 Task: Search one way flight ticket for 3 adults, 3 children in premium economy from Milwaukee: Milwaukee Mitchell International Airport to Jacksonville: Albert J. Ellis Airport on 5-3-2023. Choice of flights is Royal air maroc. Number of bags: 1 carry on bag. Price is upto 74000. Outbound departure time preference is 10:15.
Action: Mouse moved to (379, 307)
Screenshot: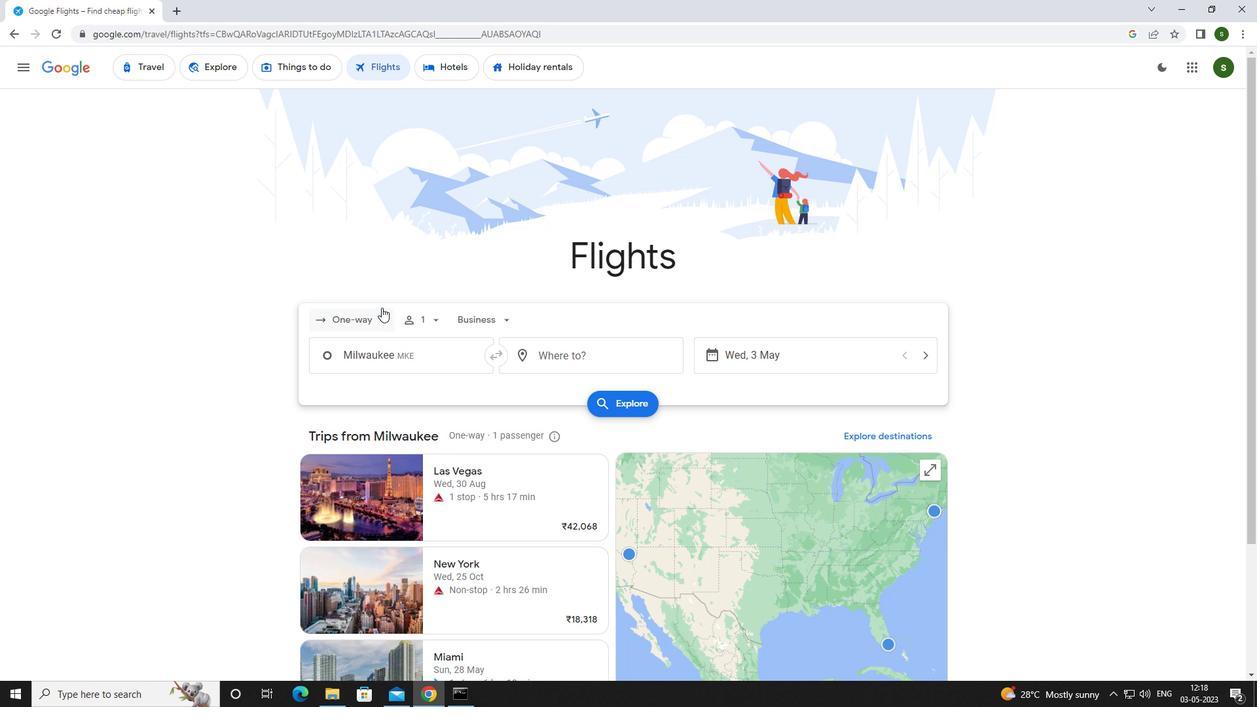 
Action: Mouse pressed left at (379, 307)
Screenshot: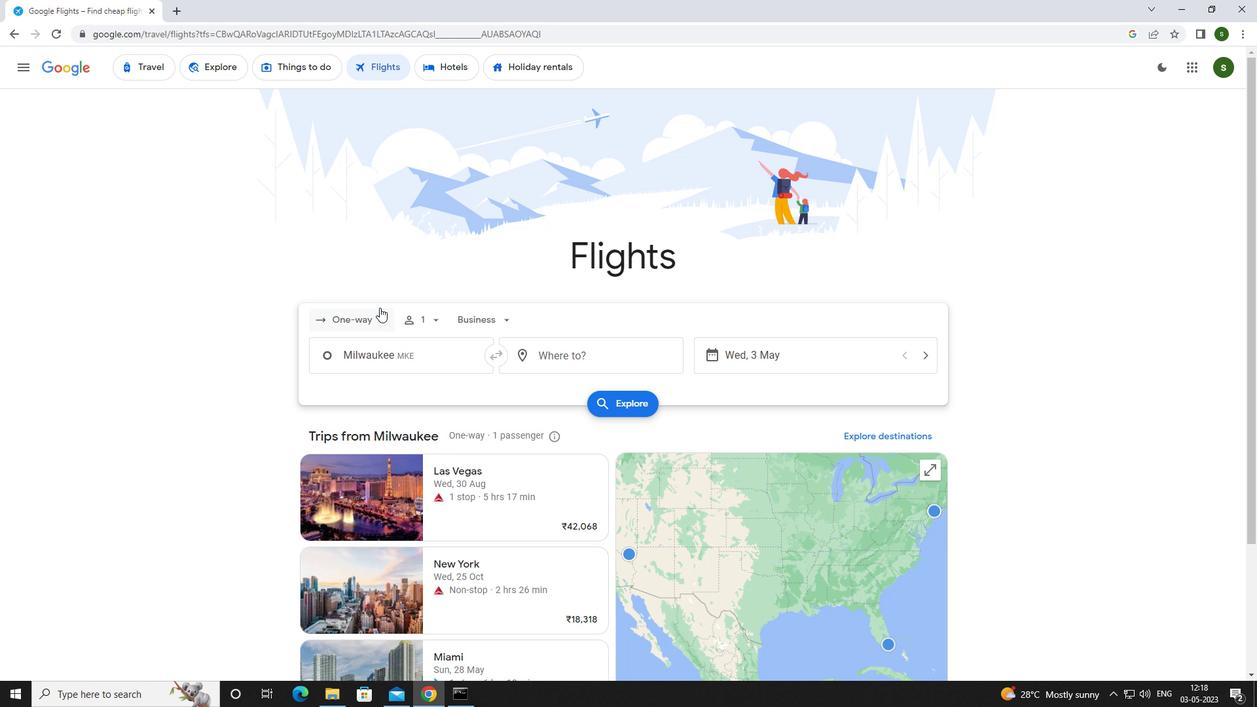 
Action: Mouse moved to (376, 379)
Screenshot: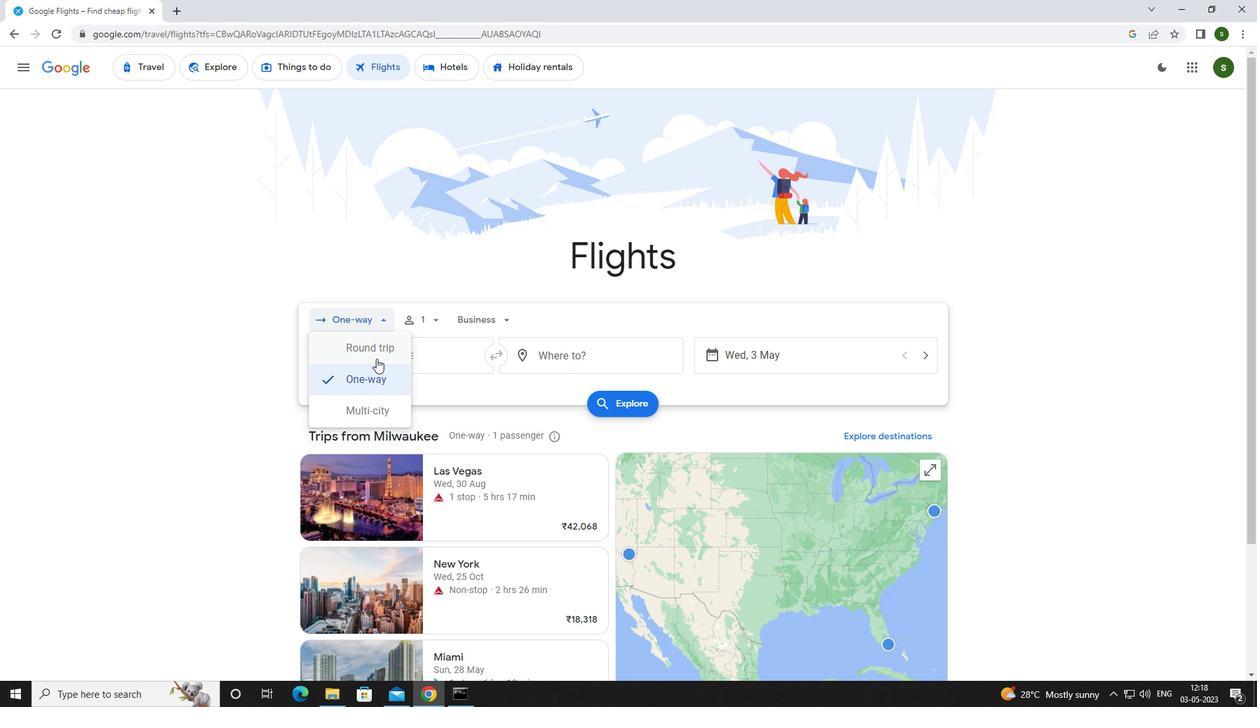 
Action: Mouse pressed left at (376, 379)
Screenshot: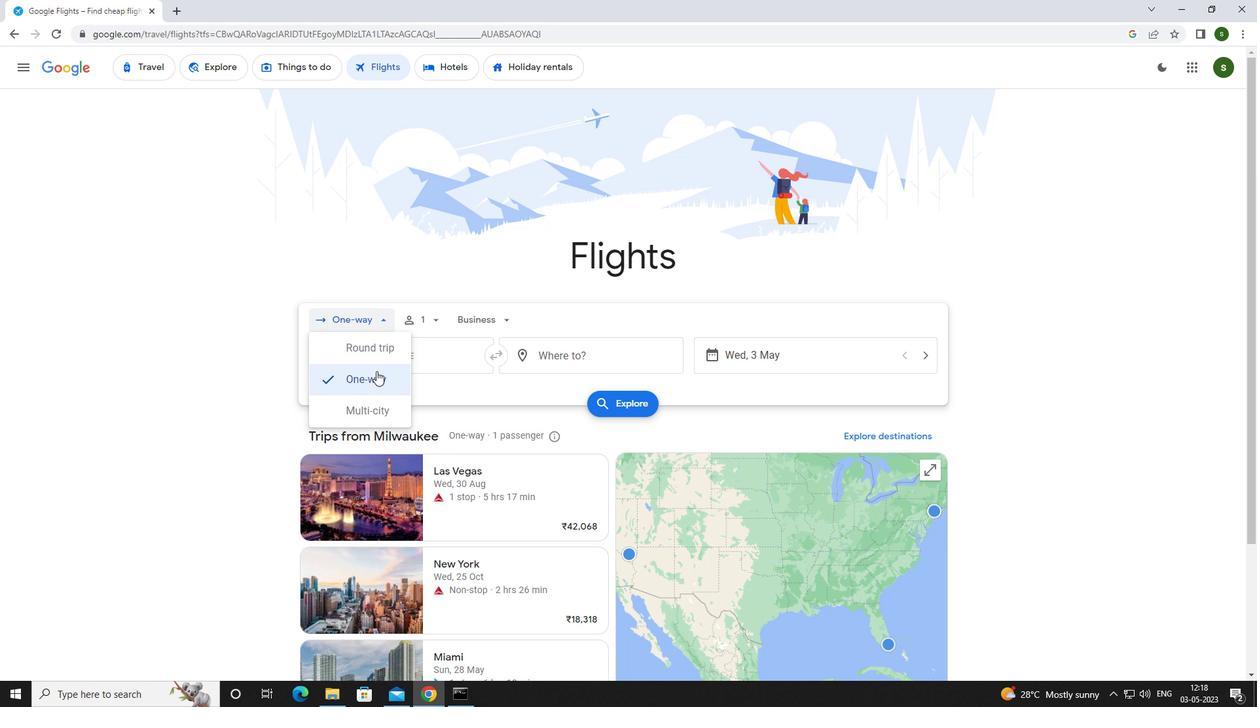 
Action: Mouse moved to (438, 320)
Screenshot: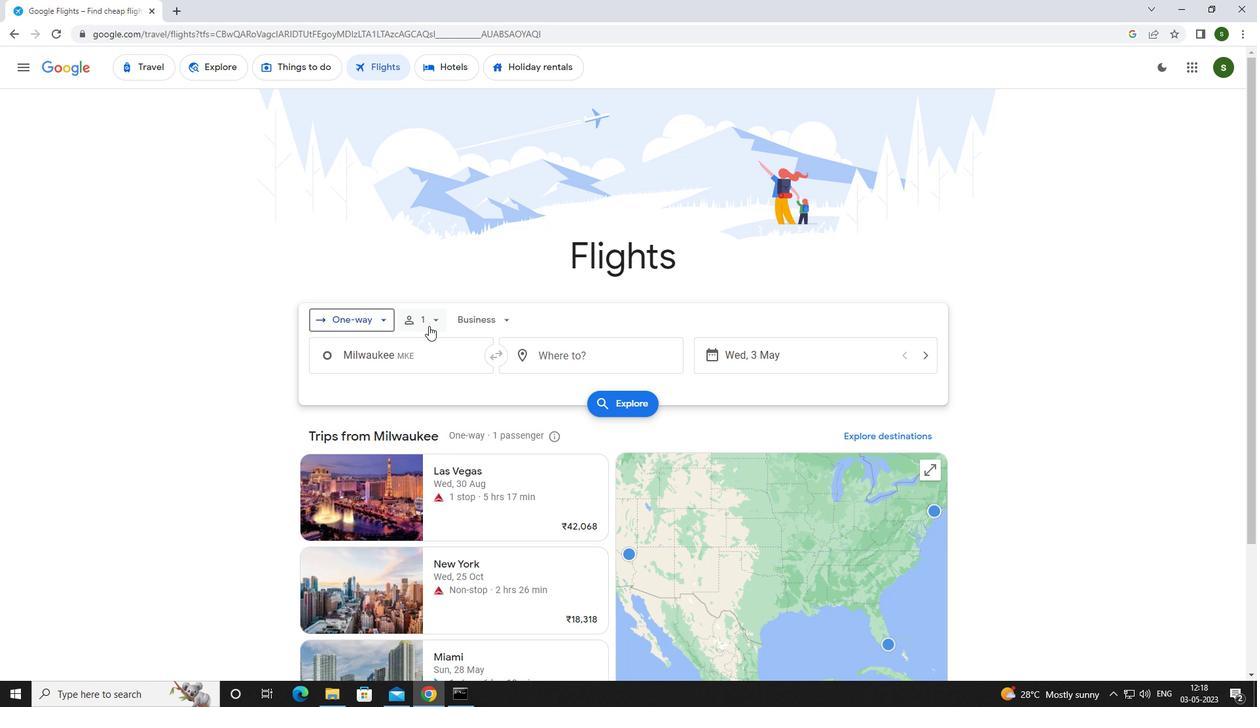 
Action: Mouse pressed left at (438, 320)
Screenshot: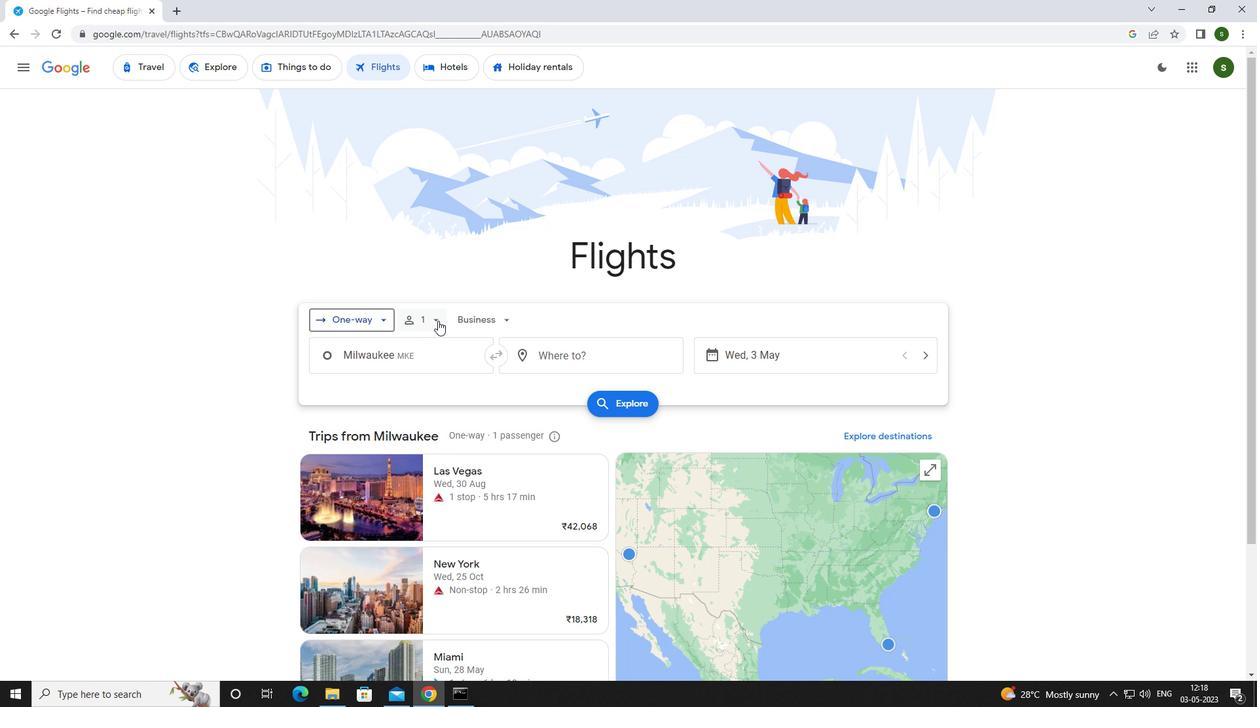 
Action: Mouse moved to (530, 350)
Screenshot: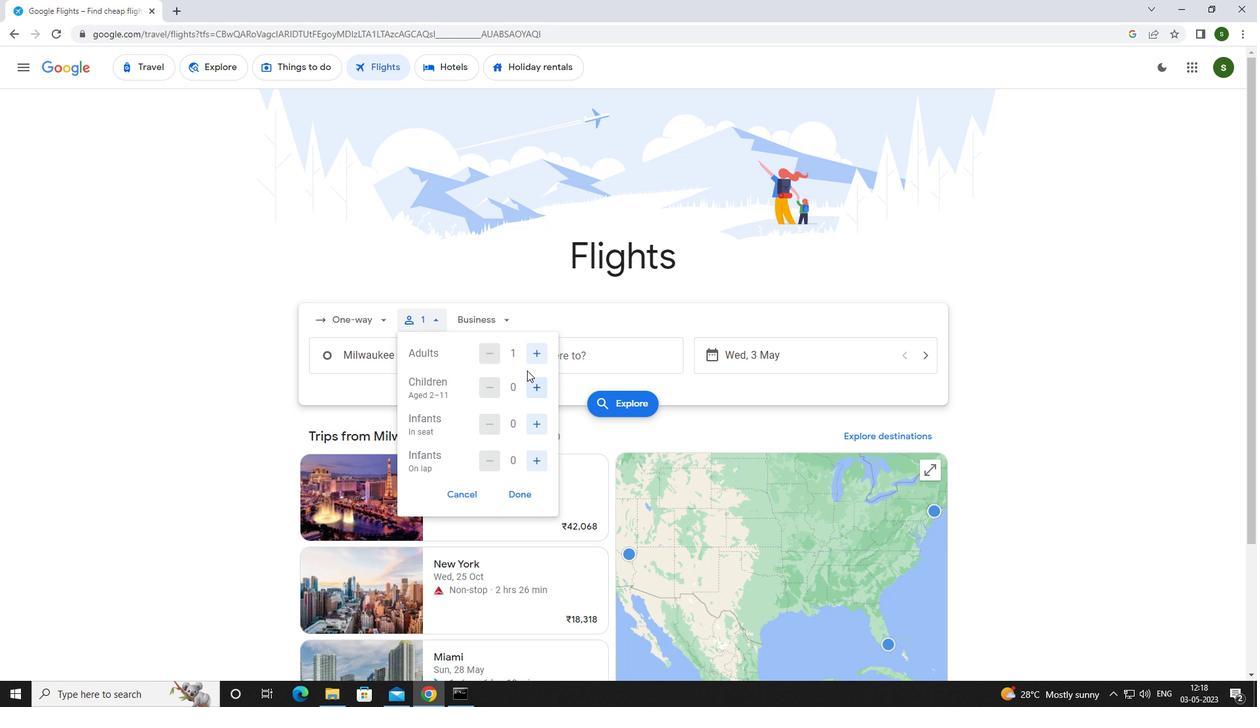 
Action: Mouse pressed left at (530, 350)
Screenshot: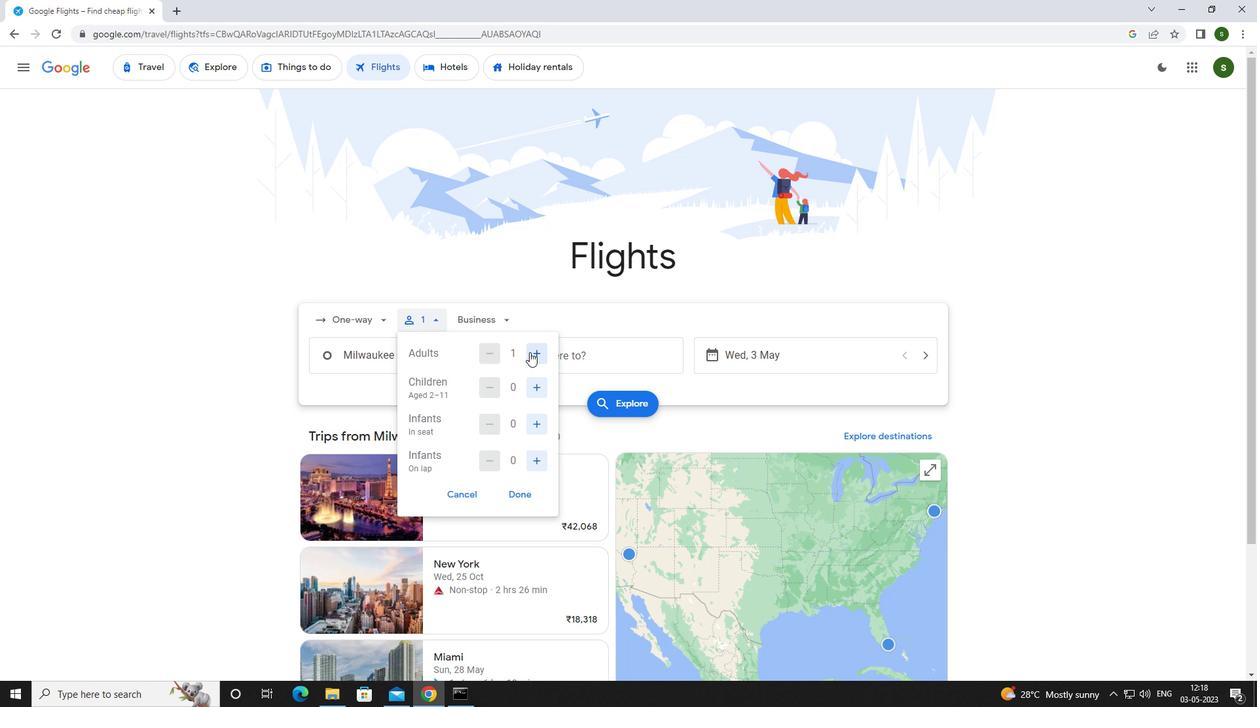 
Action: Mouse pressed left at (530, 350)
Screenshot: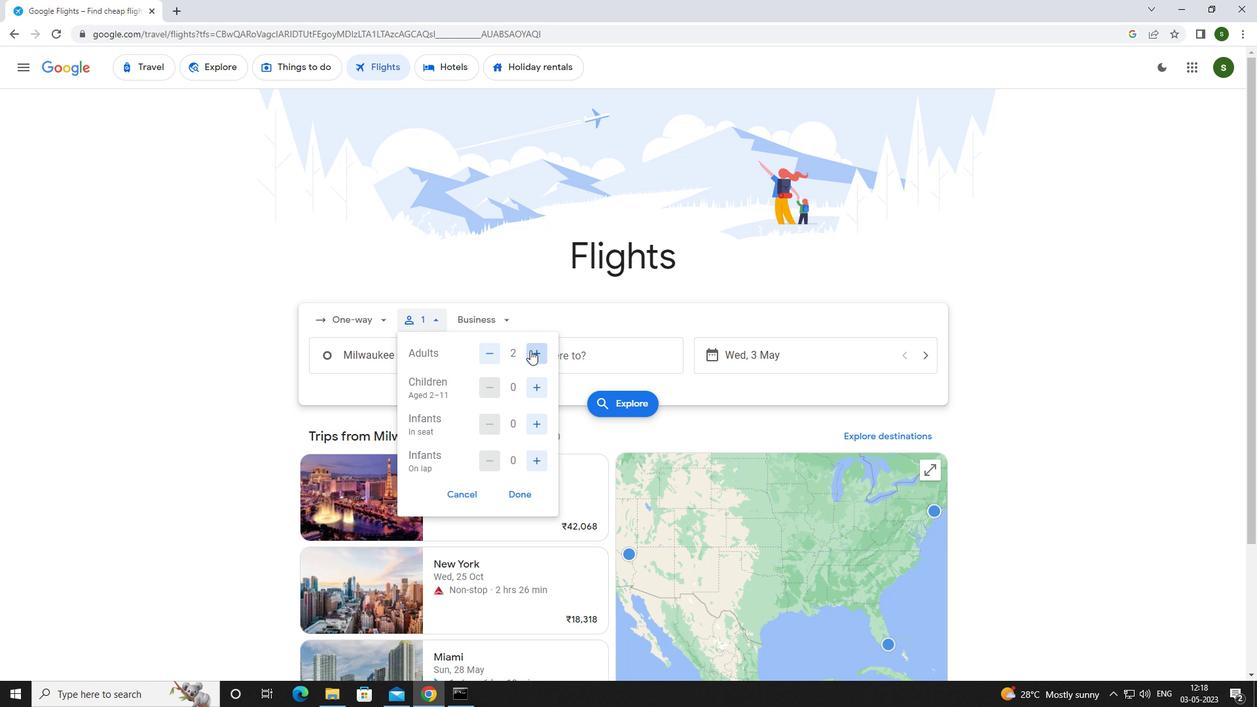 
Action: Mouse moved to (535, 388)
Screenshot: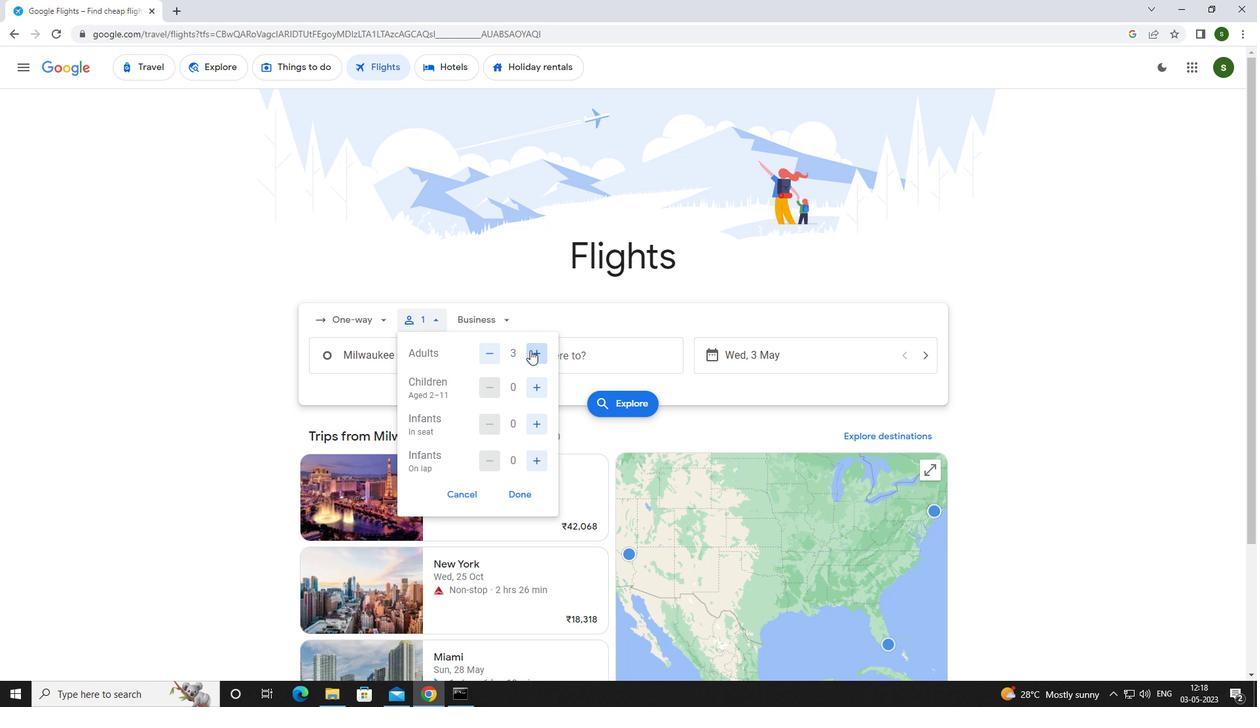 
Action: Mouse pressed left at (535, 388)
Screenshot: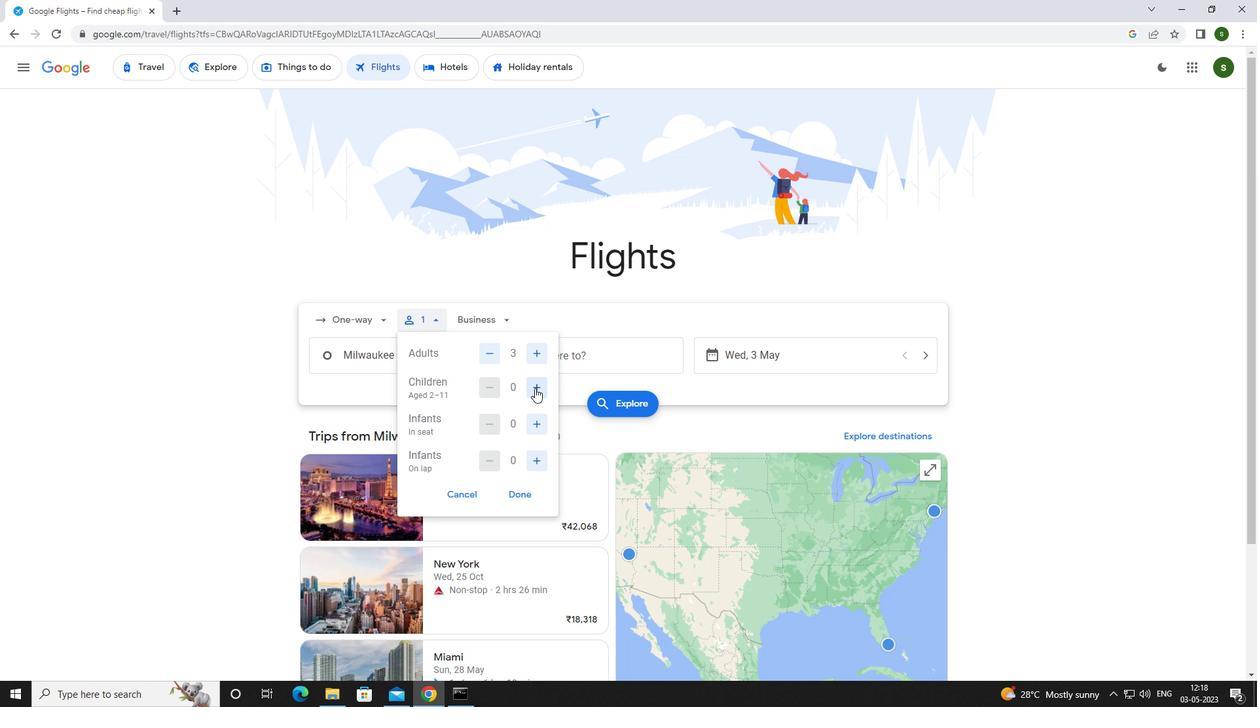 
Action: Mouse pressed left at (535, 388)
Screenshot: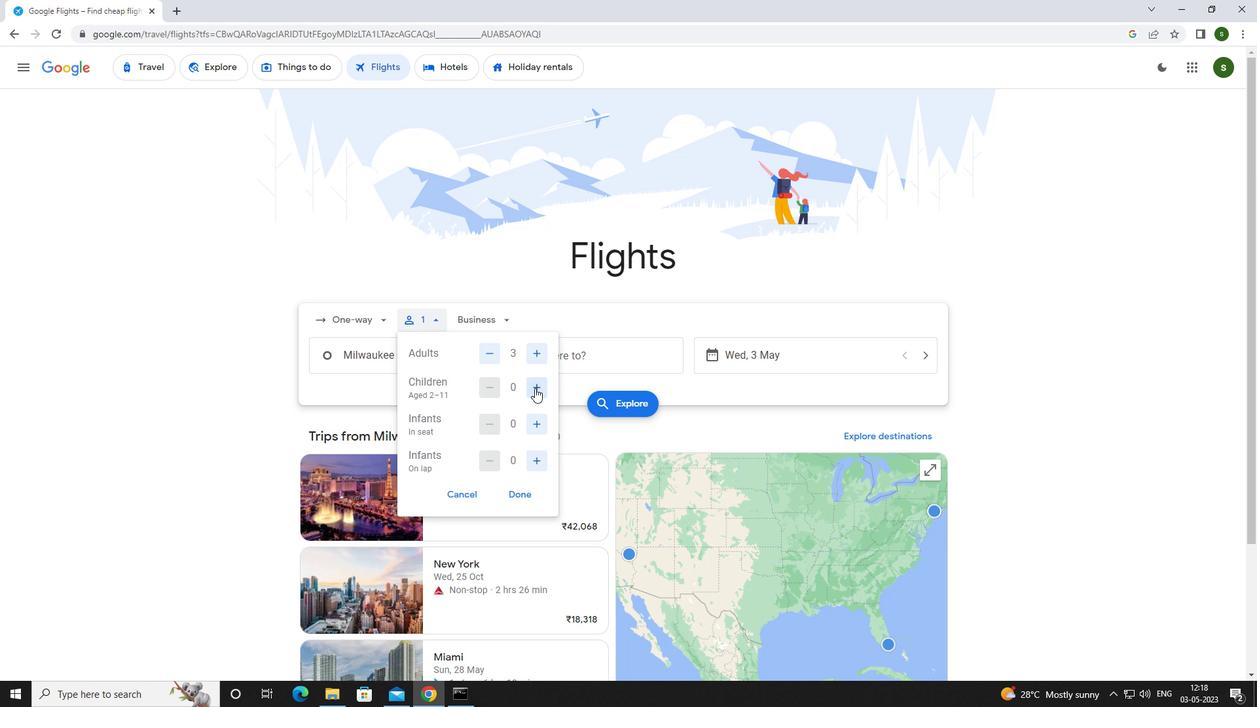 
Action: Mouse pressed left at (535, 388)
Screenshot: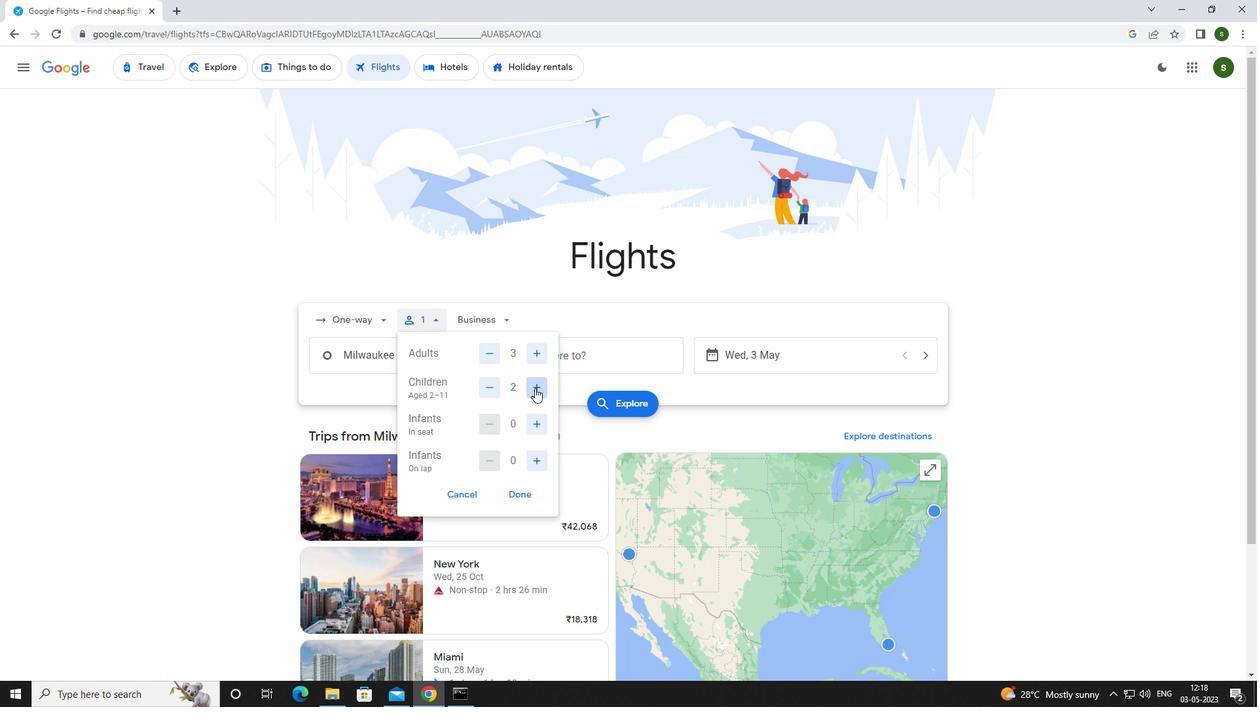 
Action: Mouse moved to (499, 323)
Screenshot: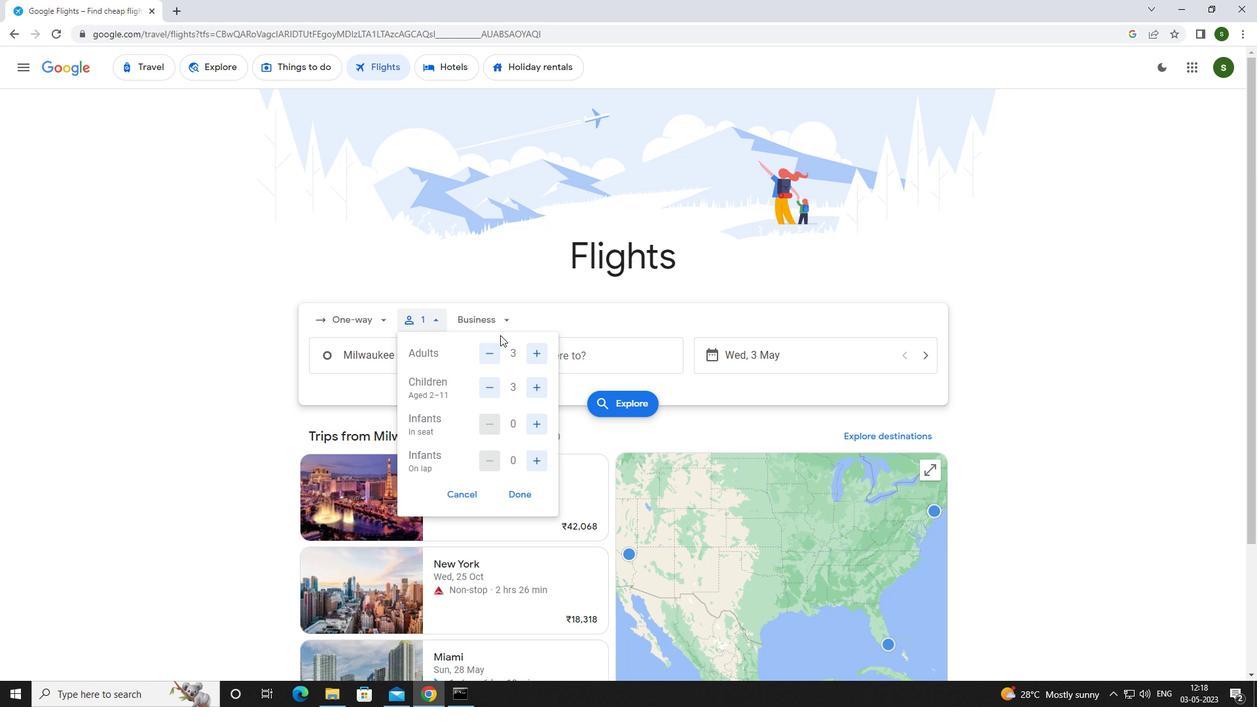
Action: Mouse pressed left at (499, 323)
Screenshot: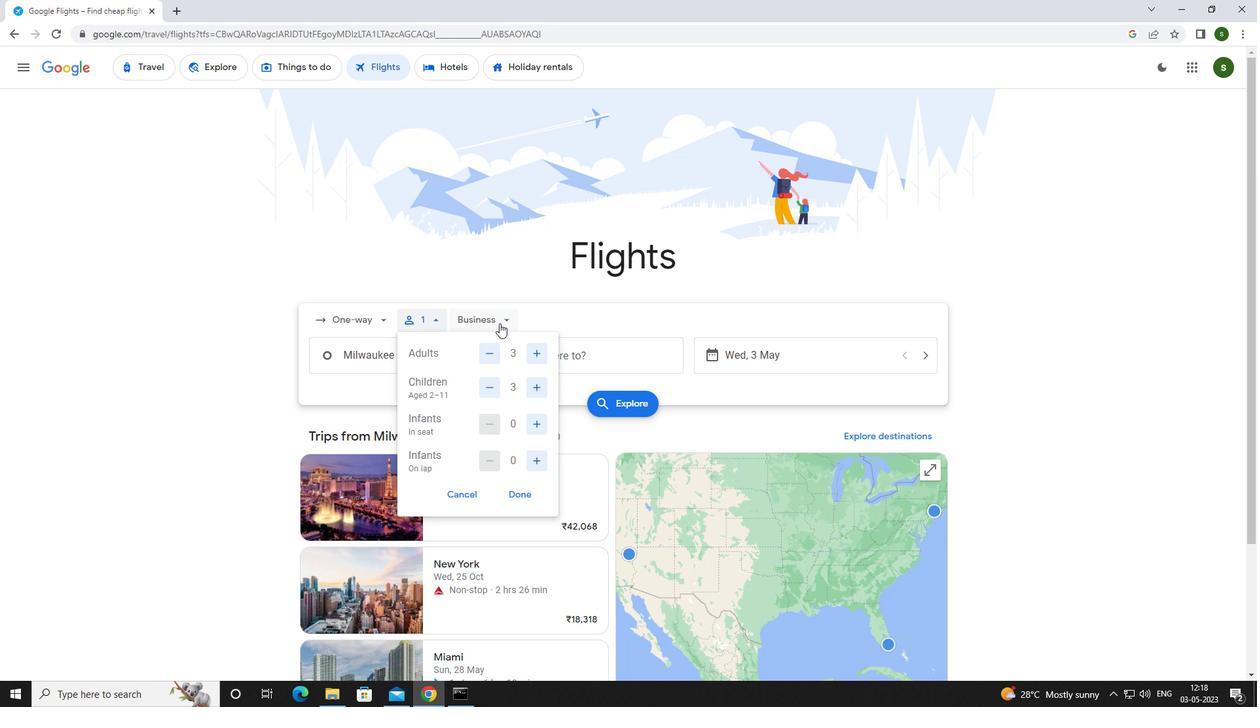 
Action: Mouse moved to (501, 374)
Screenshot: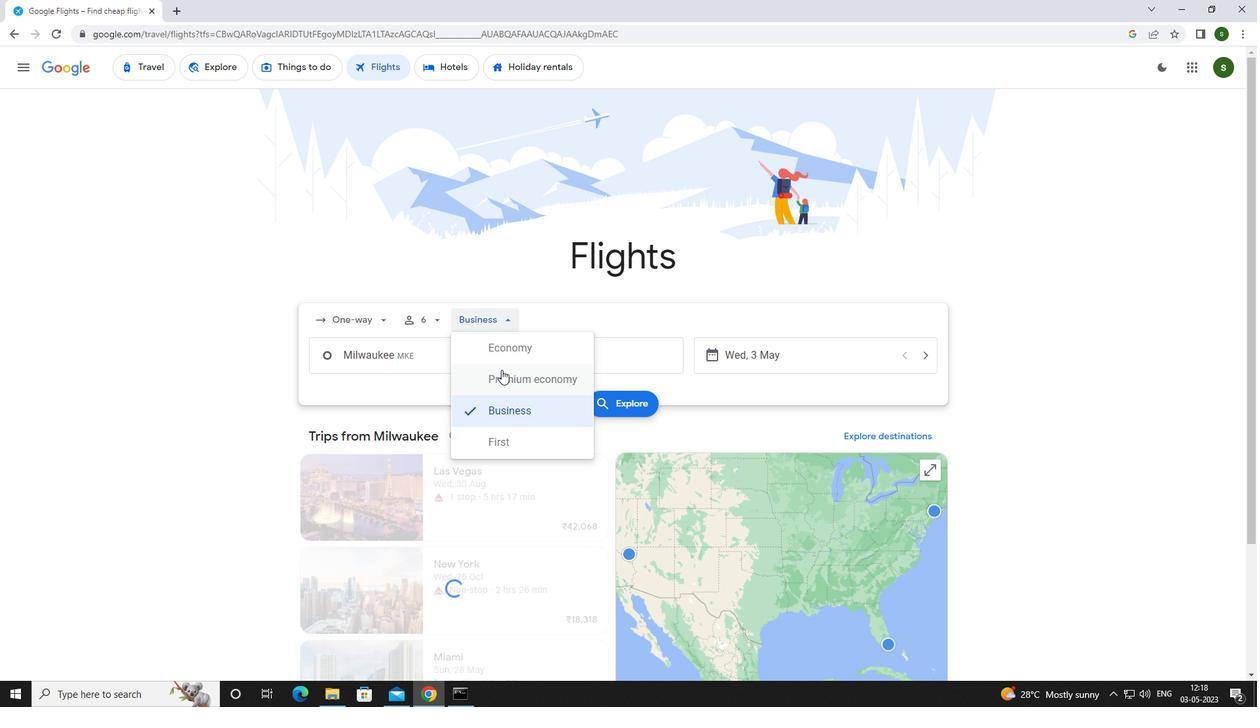 
Action: Mouse pressed left at (501, 374)
Screenshot: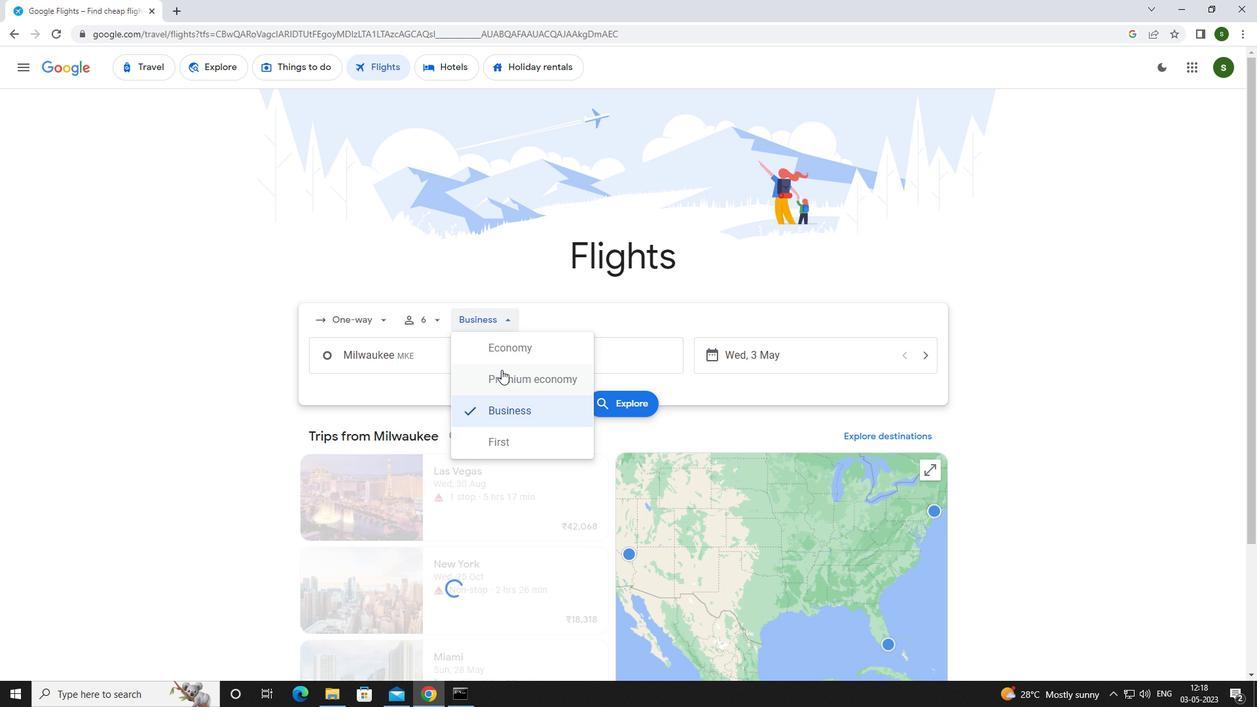
Action: Mouse moved to (442, 354)
Screenshot: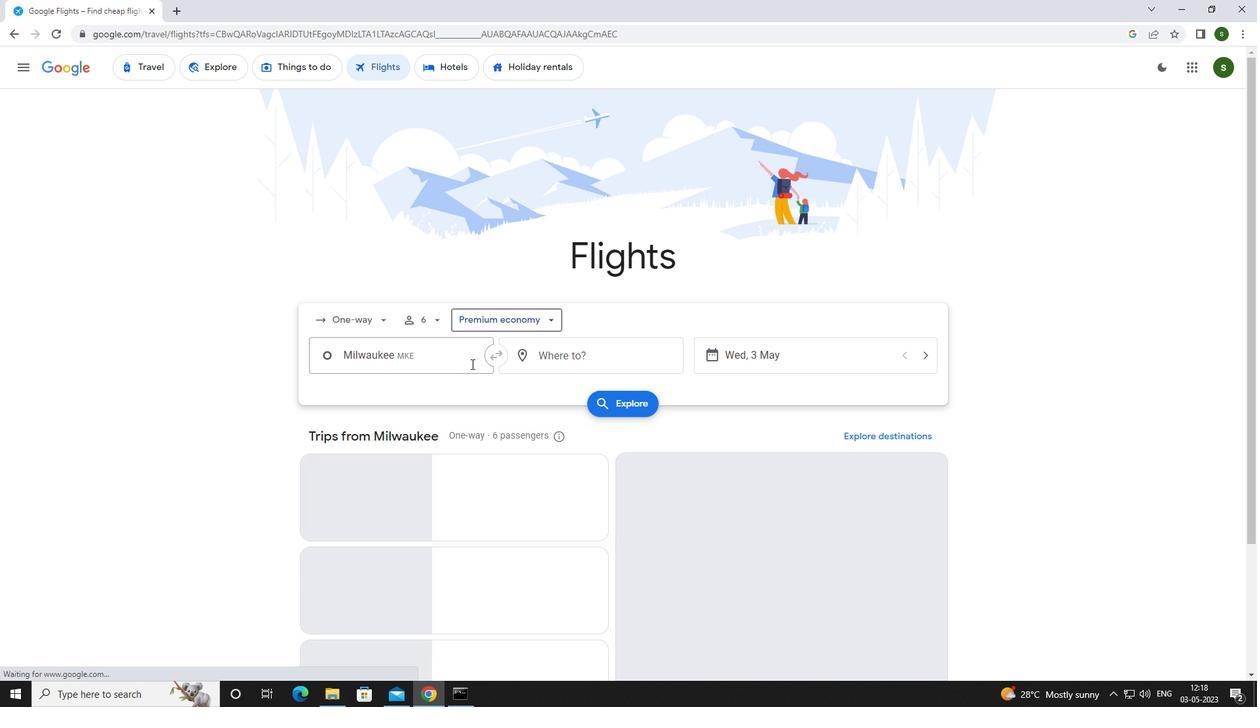 
Action: Mouse pressed left at (442, 354)
Screenshot: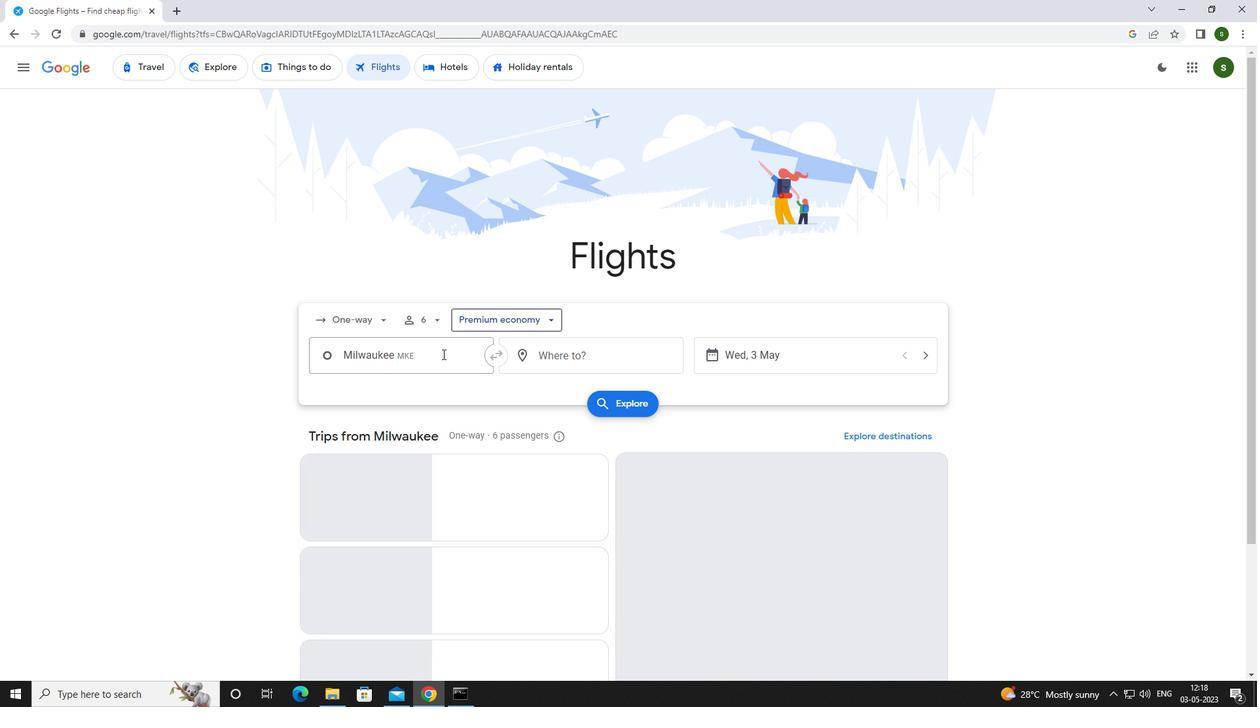 
Action: Key pressed <Key.caps_lock>m<Key.caps_lock>ilwaukee
Screenshot: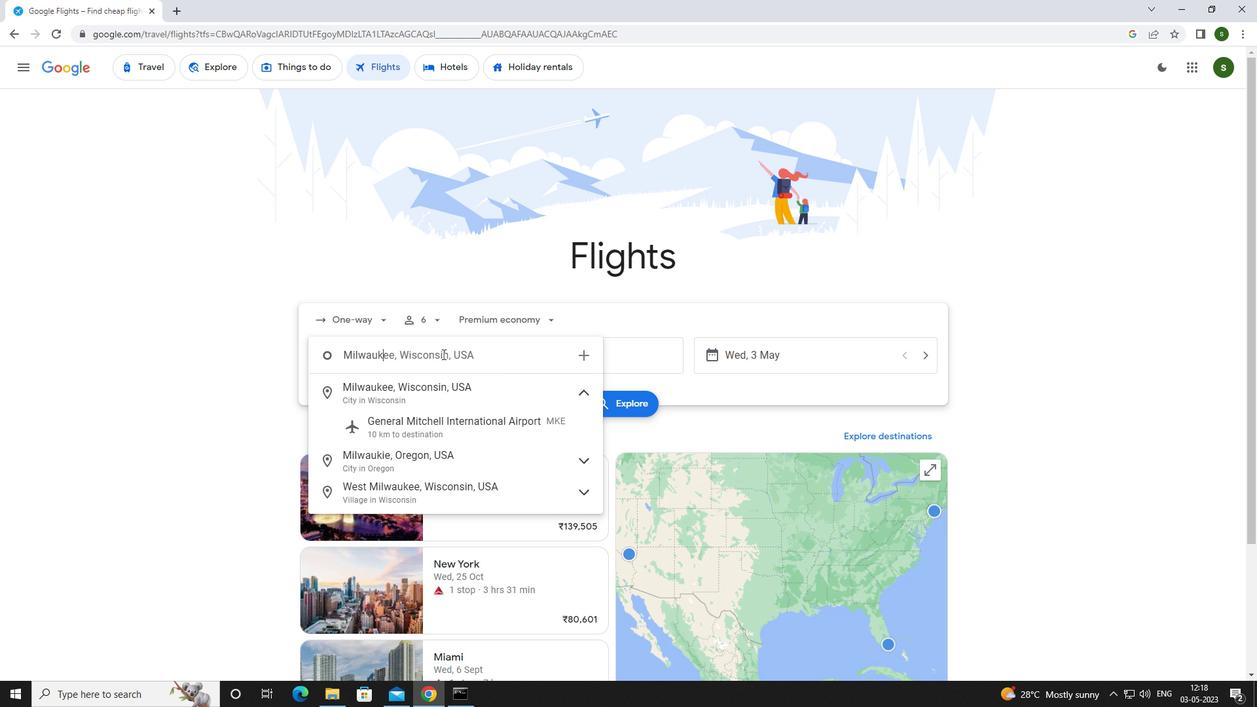 
Action: Mouse moved to (438, 421)
Screenshot: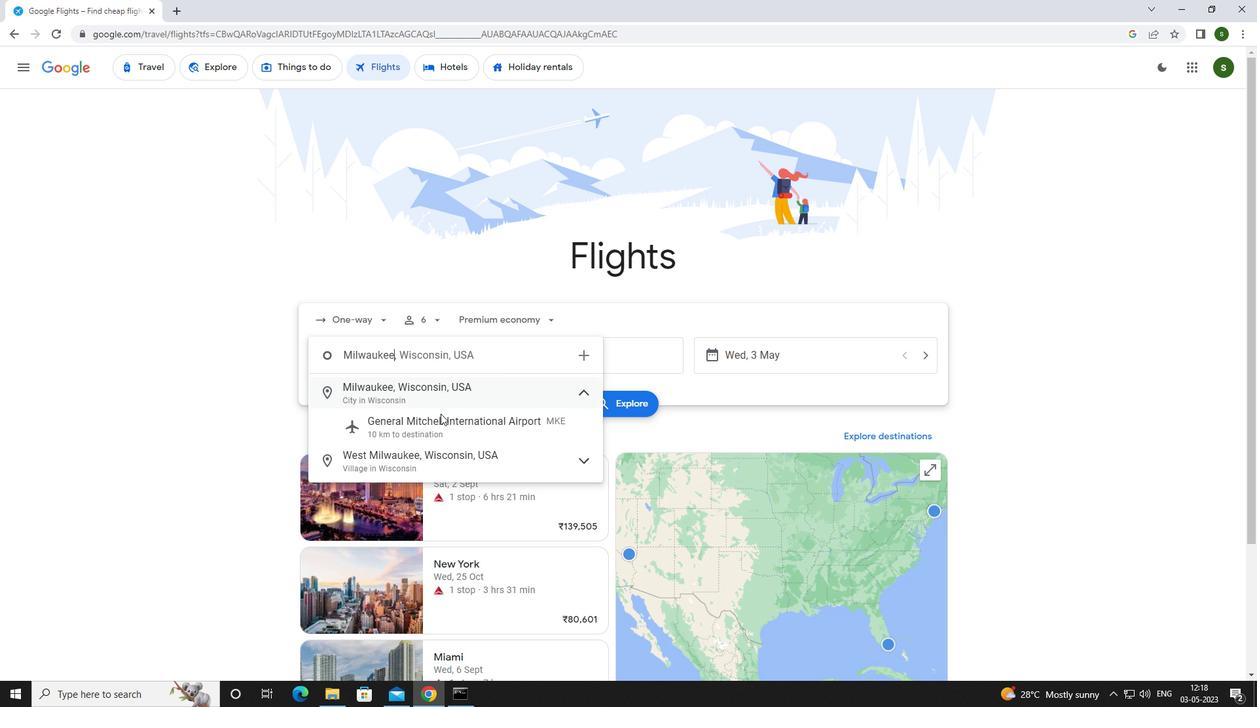 
Action: Mouse pressed left at (438, 421)
Screenshot: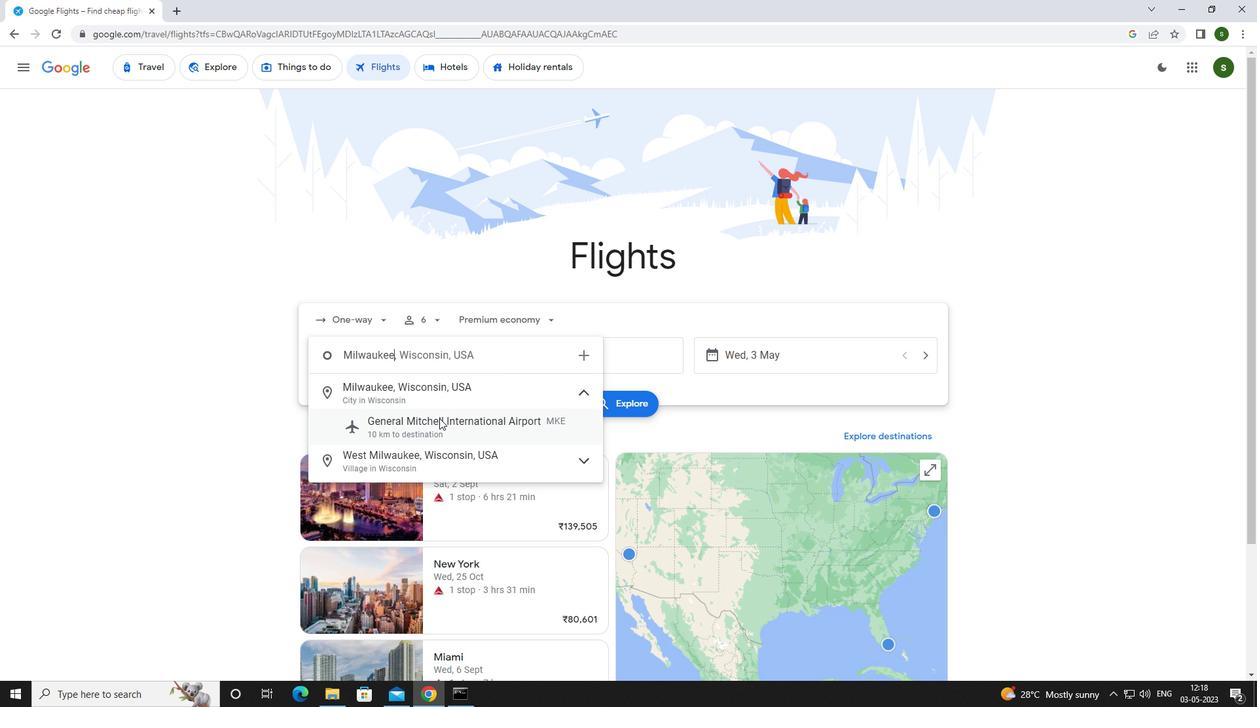 
Action: Mouse moved to (560, 349)
Screenshot: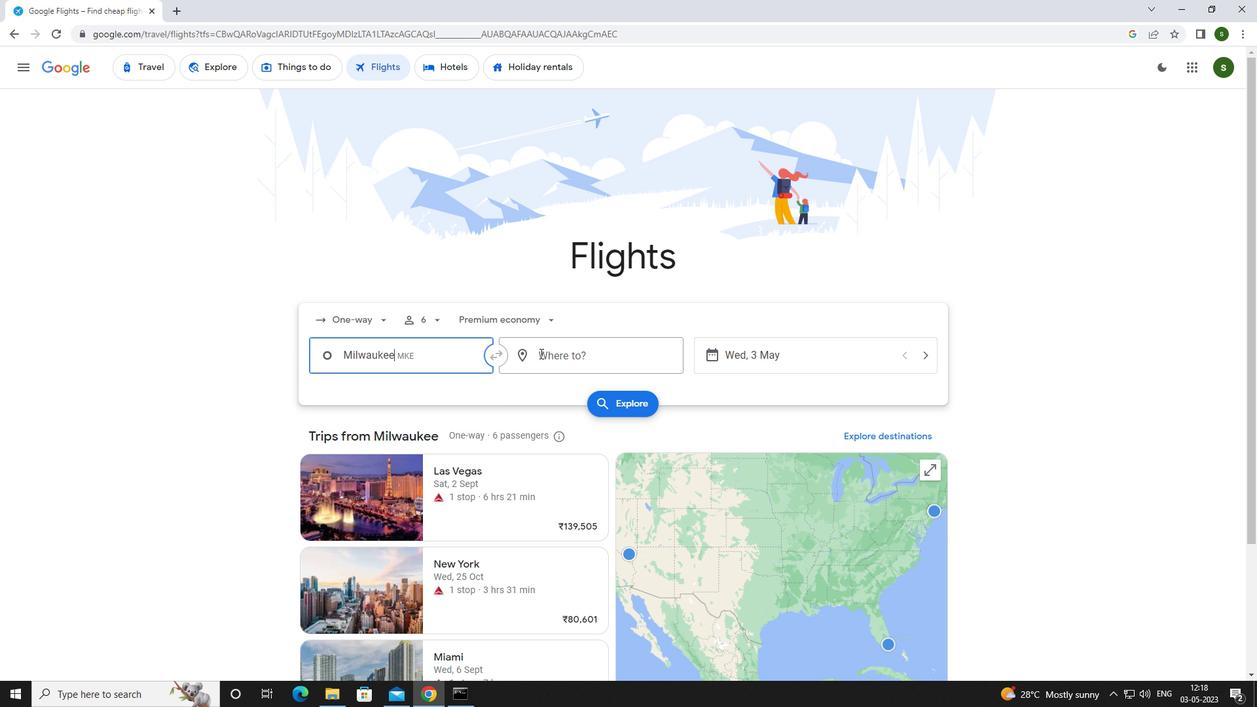 
Action: Mouse pressed left at (560, 349)
Screenshot: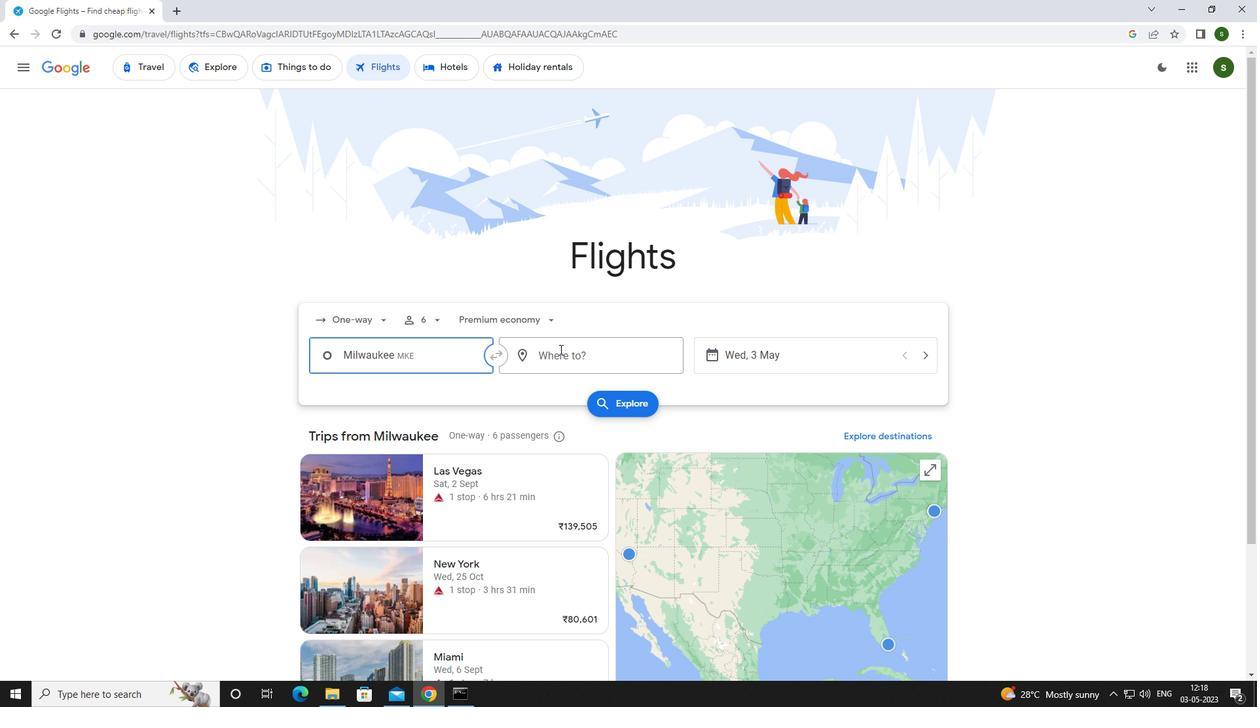 
Action: Key pressed <Key.caps_lock>a<Key.caps_lock>lbert<Key.space>
Screenshot: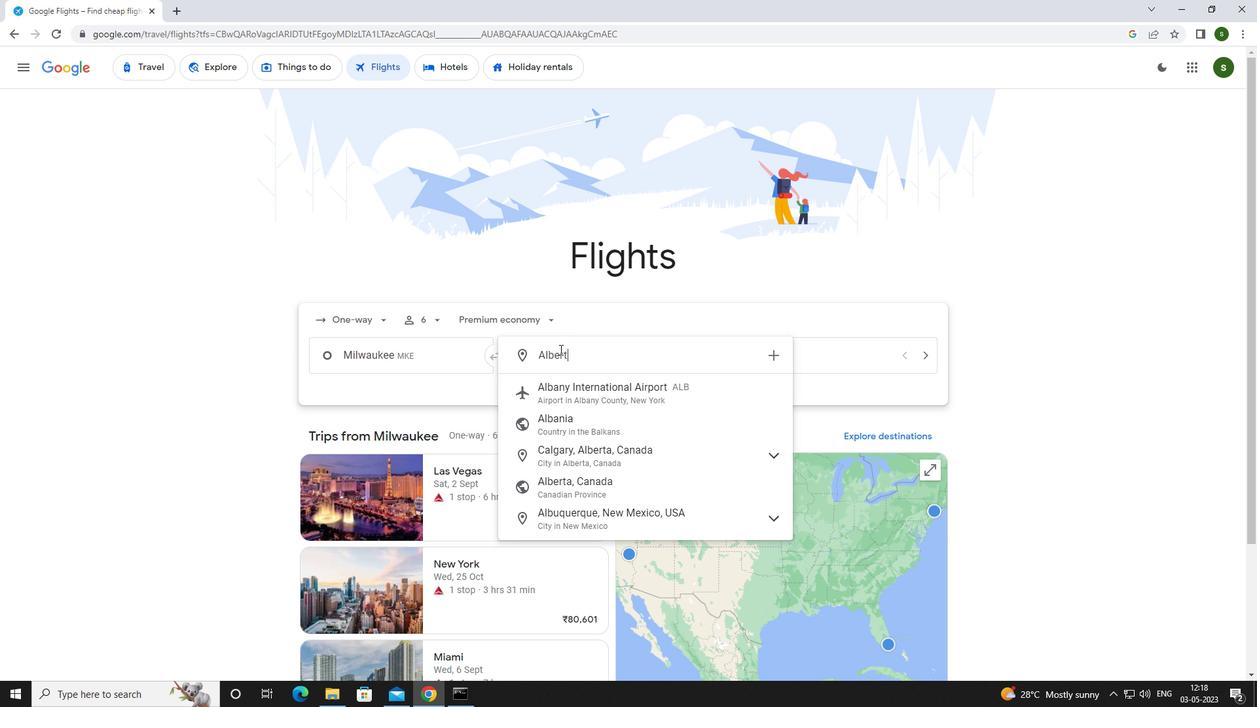 
Action: Mouse moved to (573, 393)
Screenshot: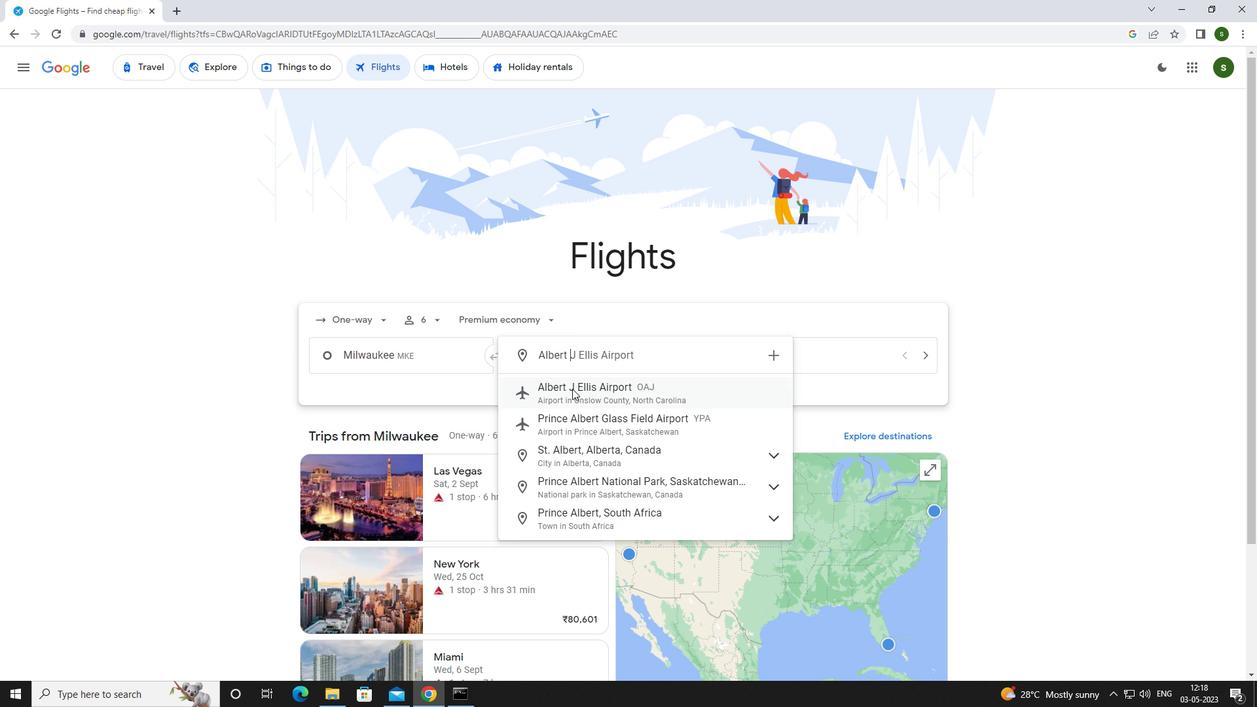 
Action: Mouse pressed left at (573, 393)
Screenshot: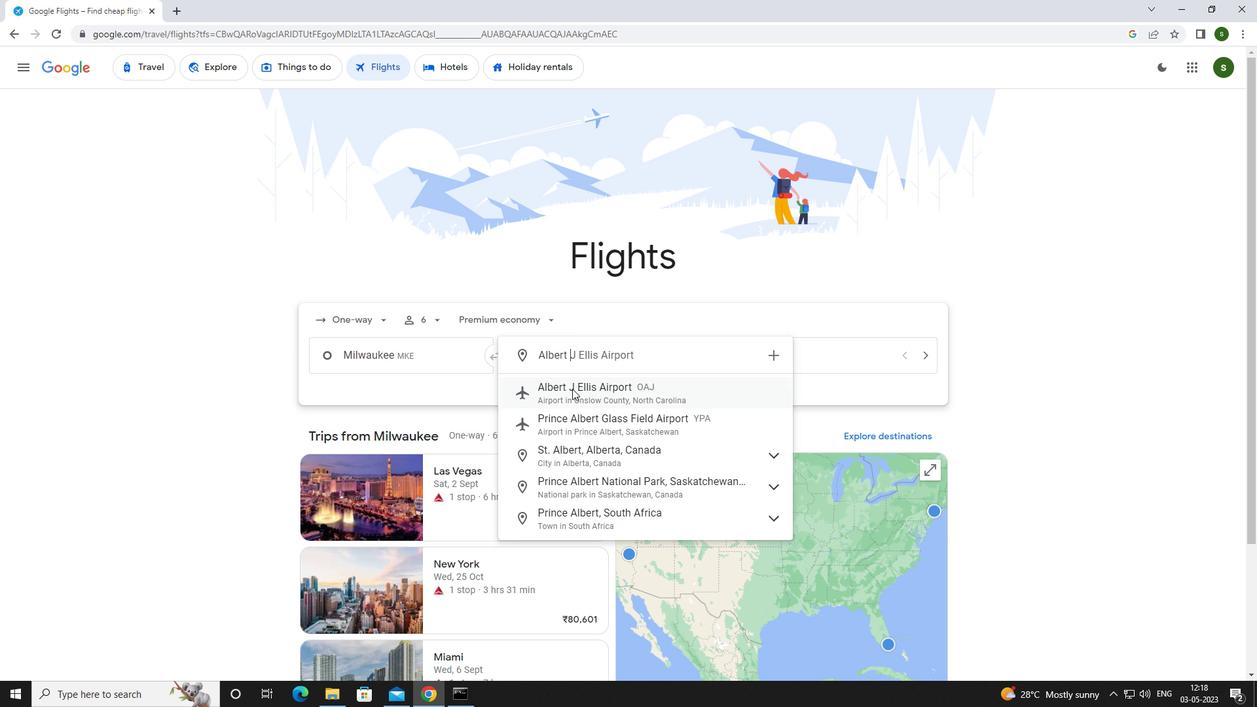 
Action: Mouse moved to (804, 358)
Screenshot: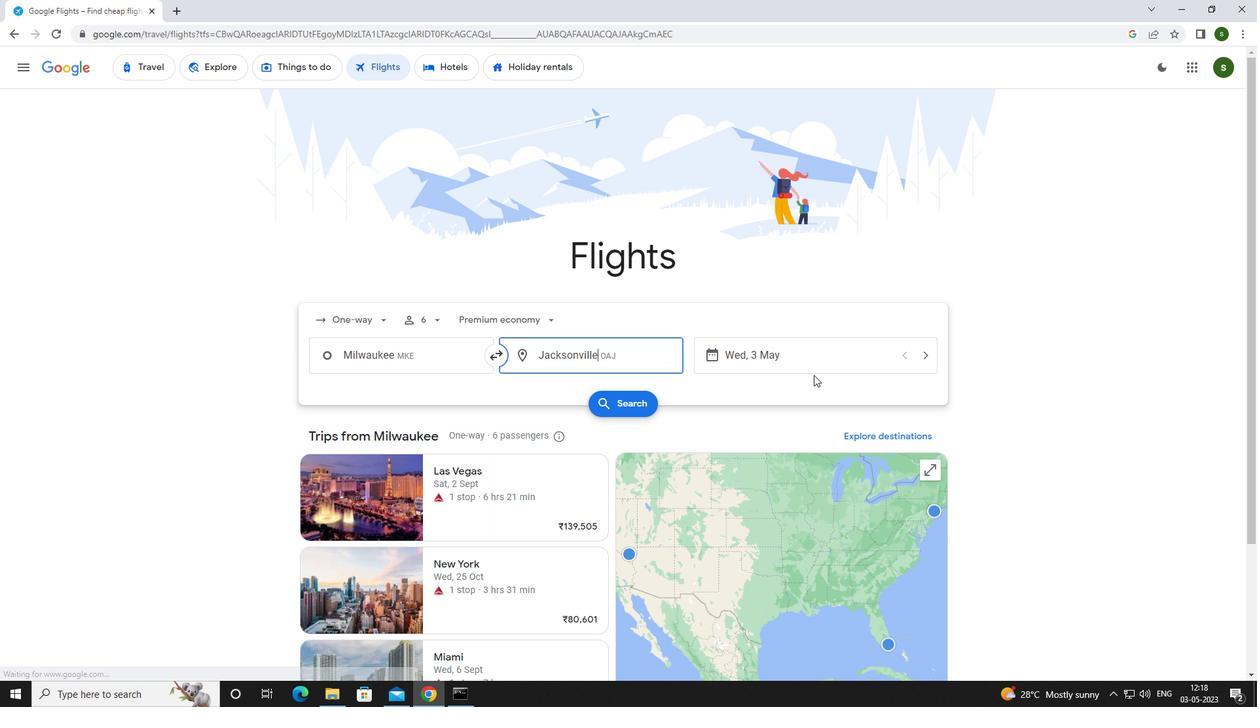 
Action: Mouse pressed left at (804, 358)
Screenshot: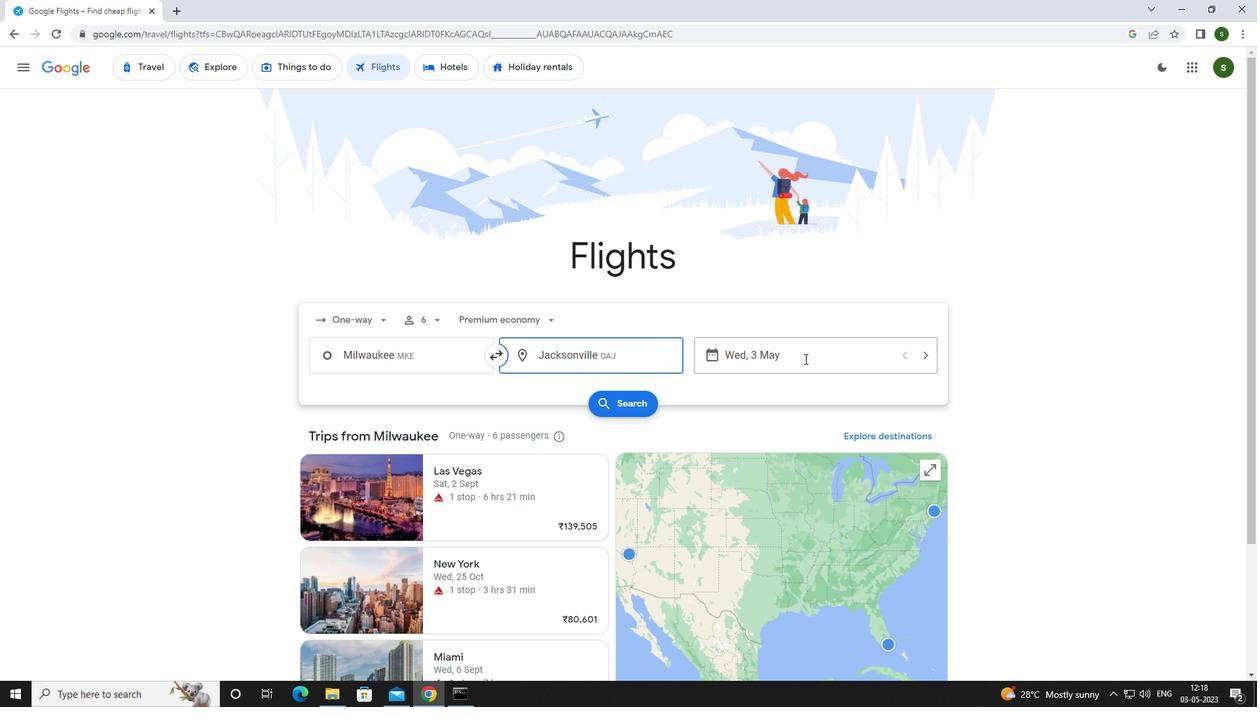 
Action: Mouse moved to (576, 447)
Screenshot: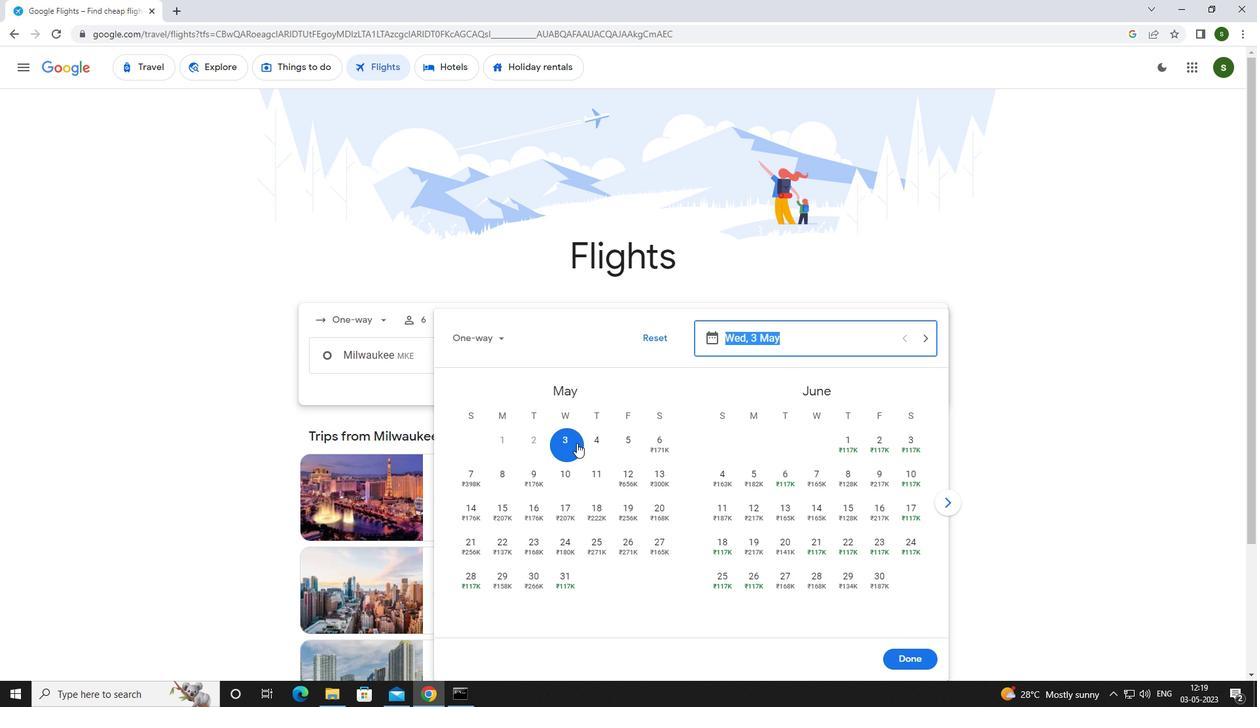 
Action: Mouse pressed left at (576, 447)
Screenshot: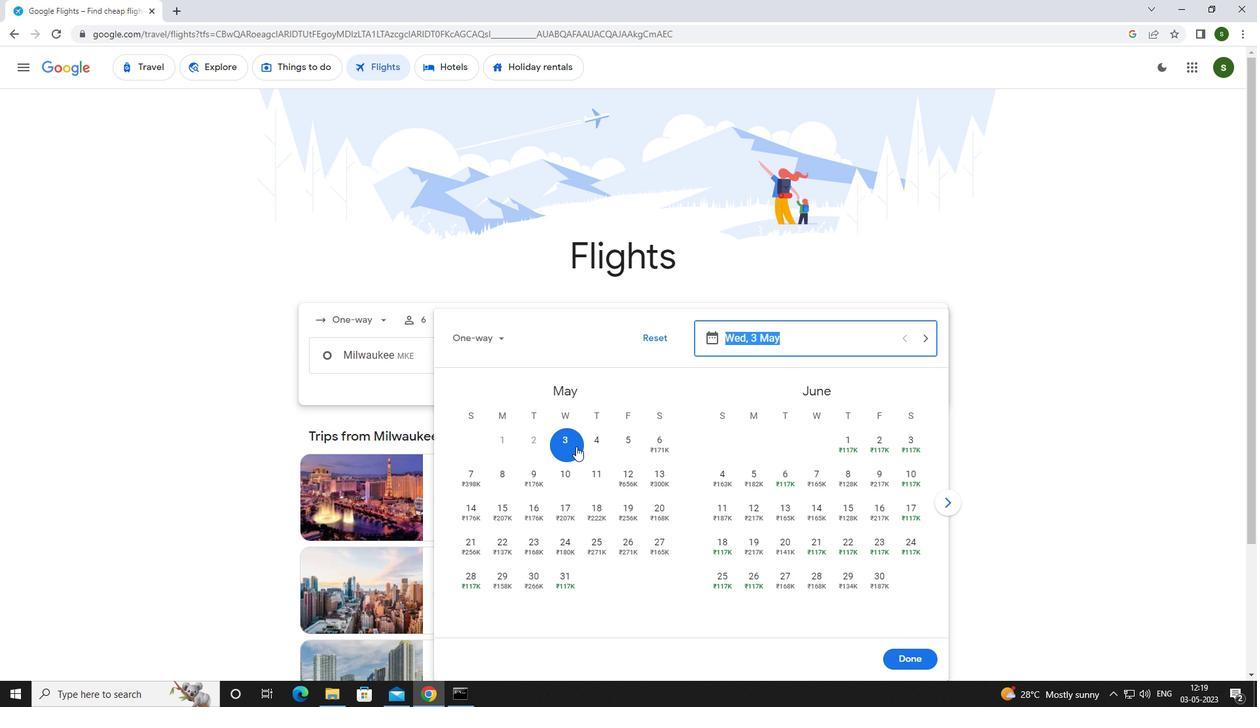 
Action: Mouse moved to (909, 658)
Screenshot: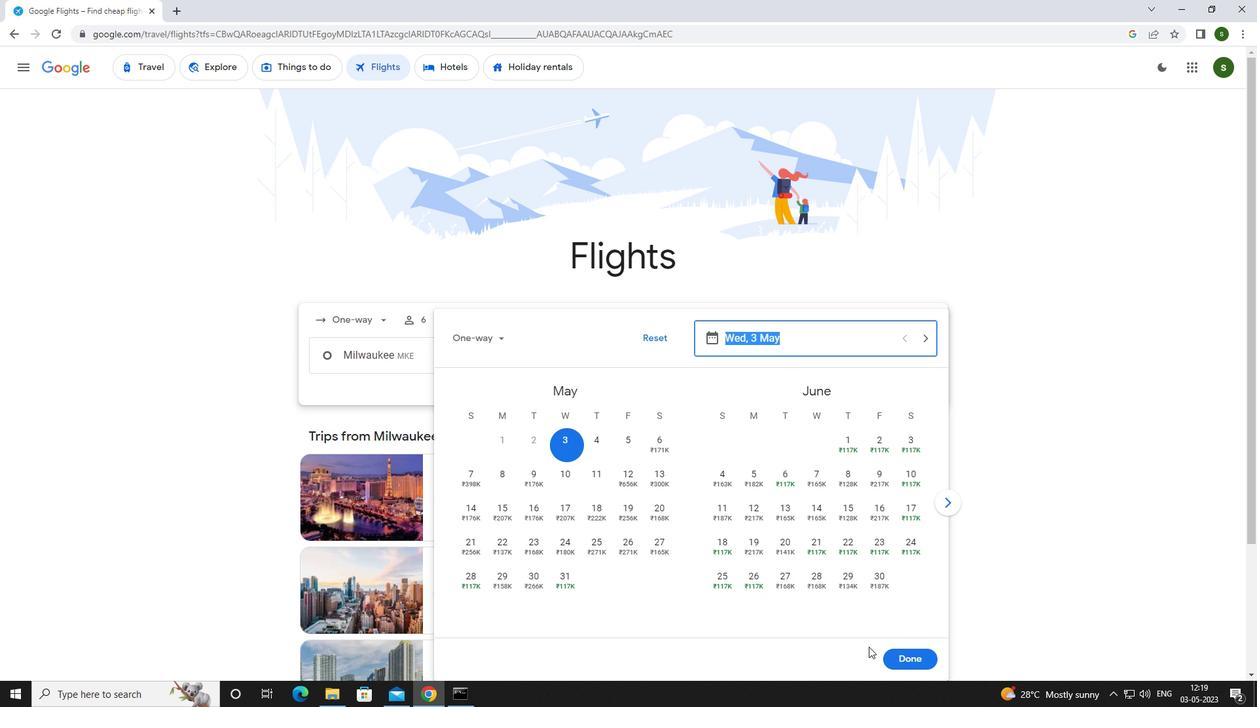 
Action: Mouse pressed left at (909, 658)
Screenshot: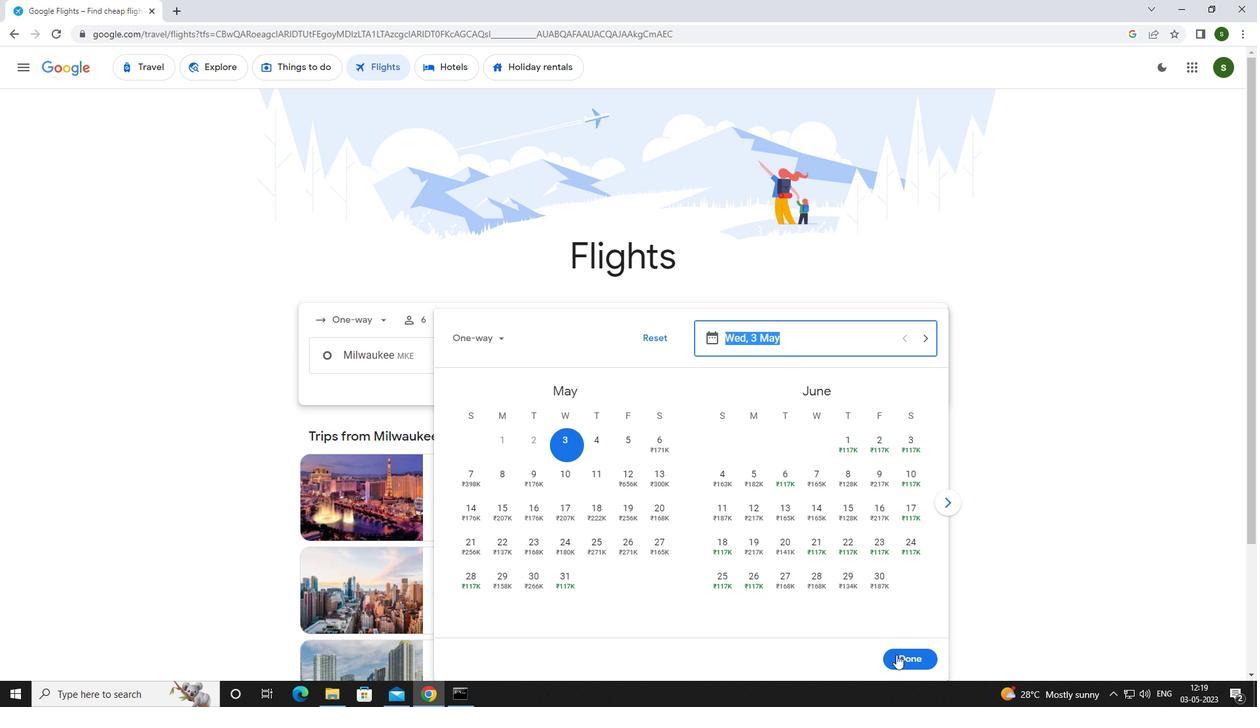 
Action: Mouse moved to (632, 410)
Screenshot: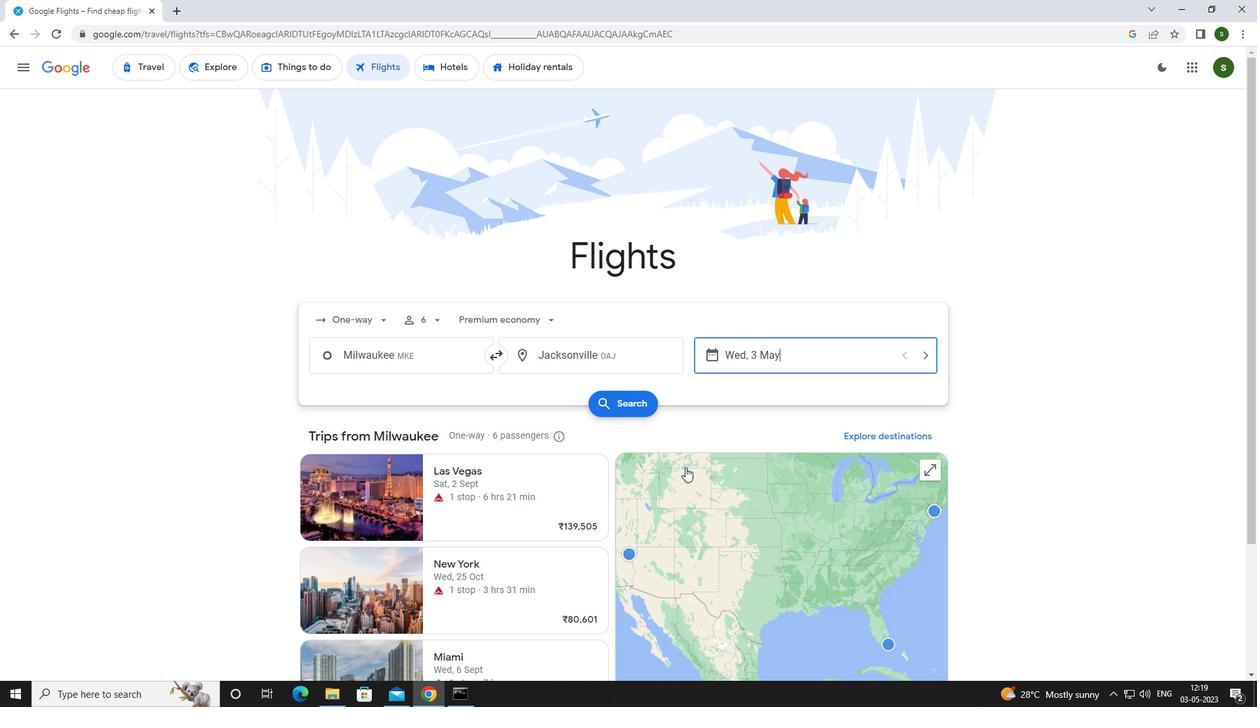 
Action: Mouse pressed left at (632, 410)
Screenshot: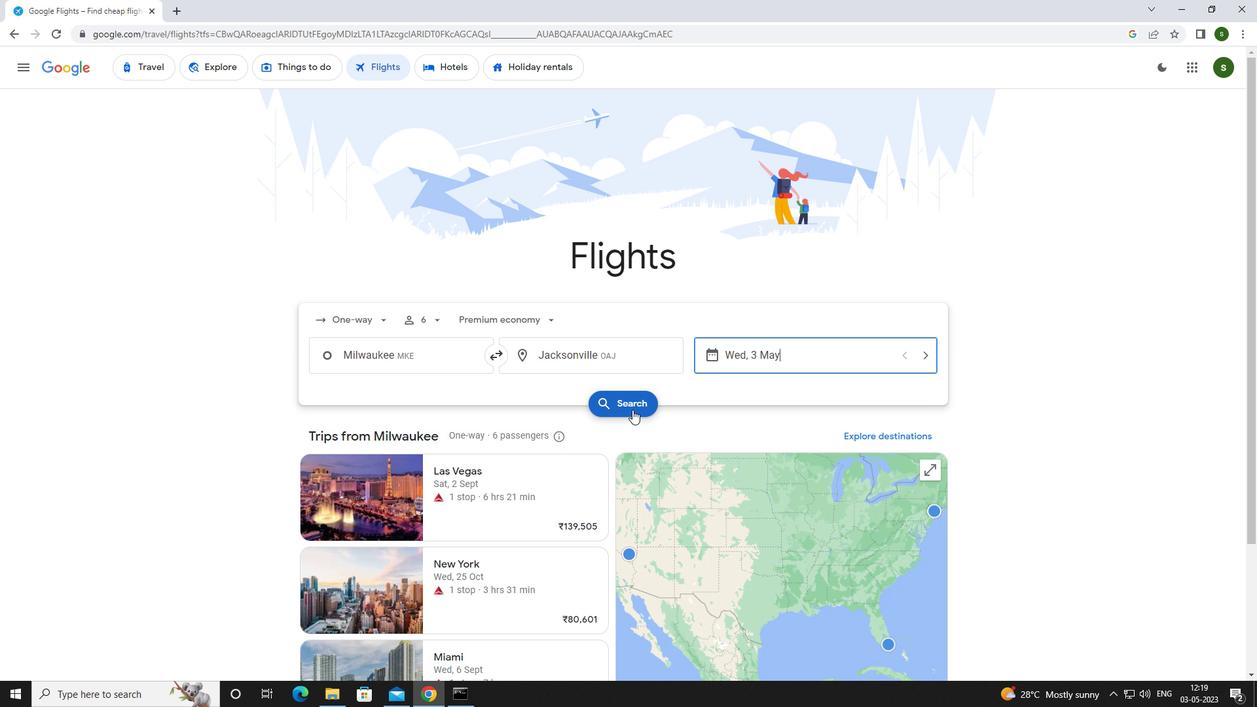 
Action: Mouse moved to (322, 186)
Screenshot: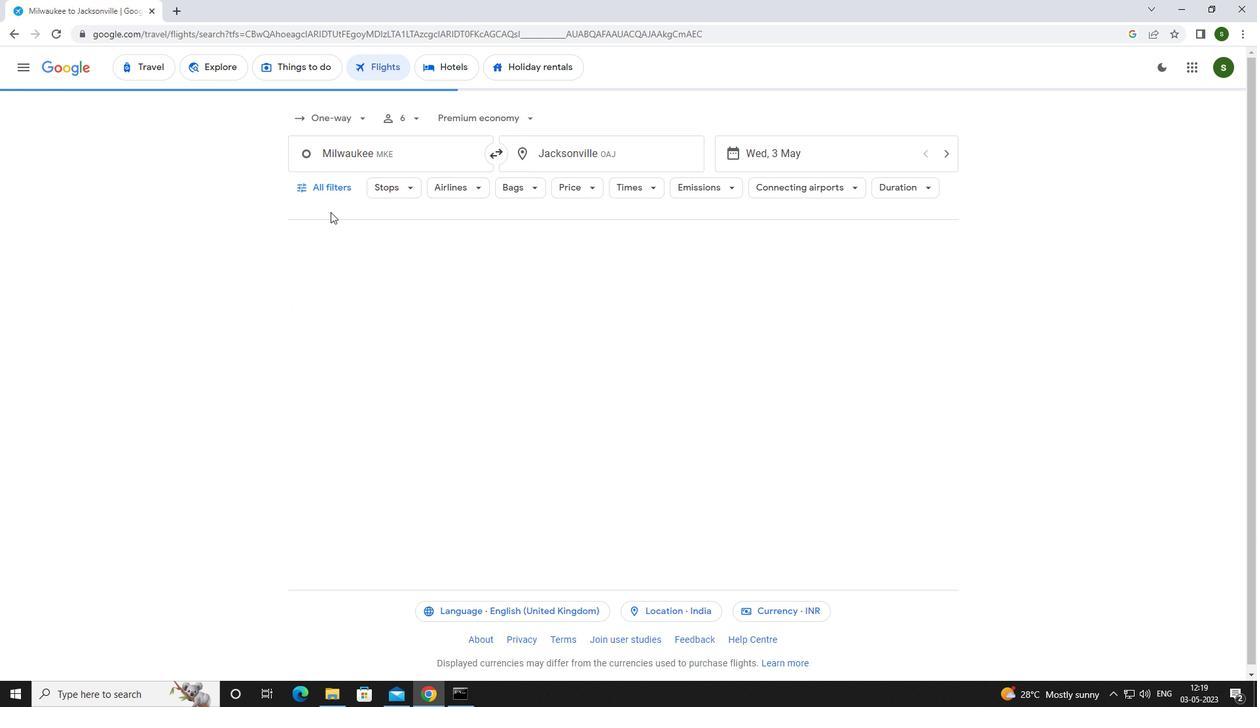 
Action: Mouse pressed left at (322, 186)
Screenshot: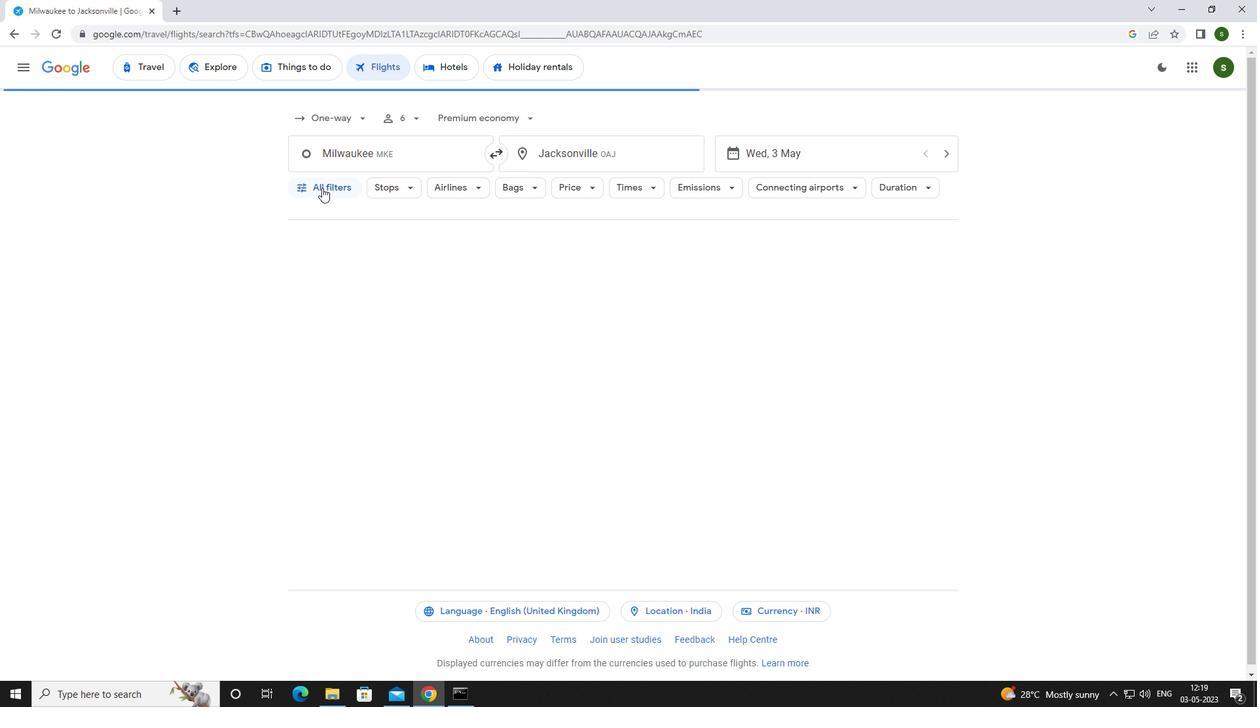 
Action: Mouse moved to (491, 470)
Screenshot: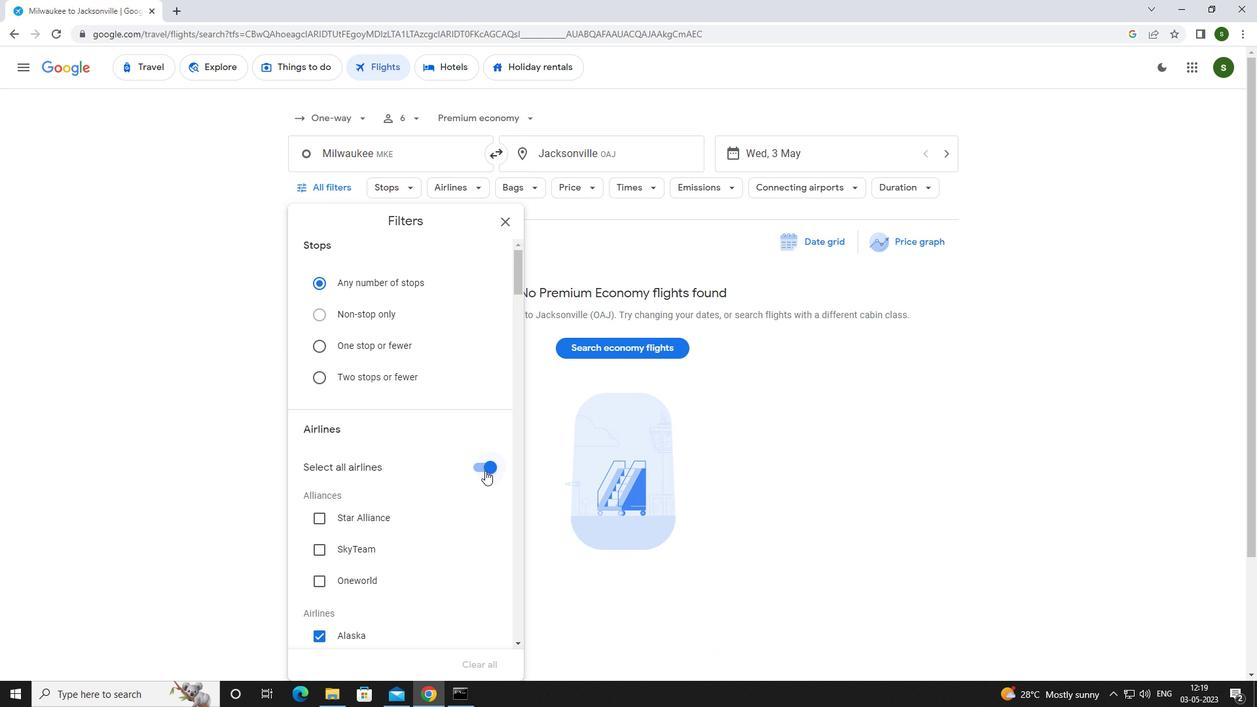 
Action: Mouse pressed left at (491, 470)
Screenshot: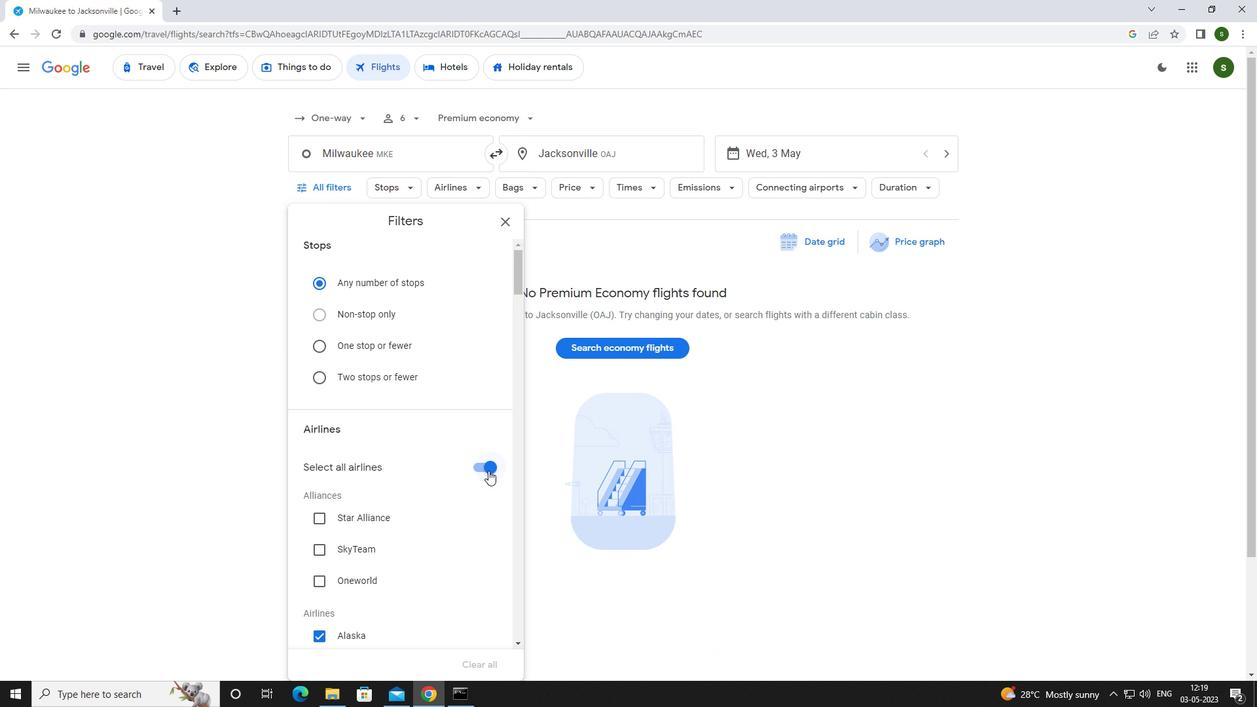 
Action: Mouse moved to (492, 470)
Screenshot: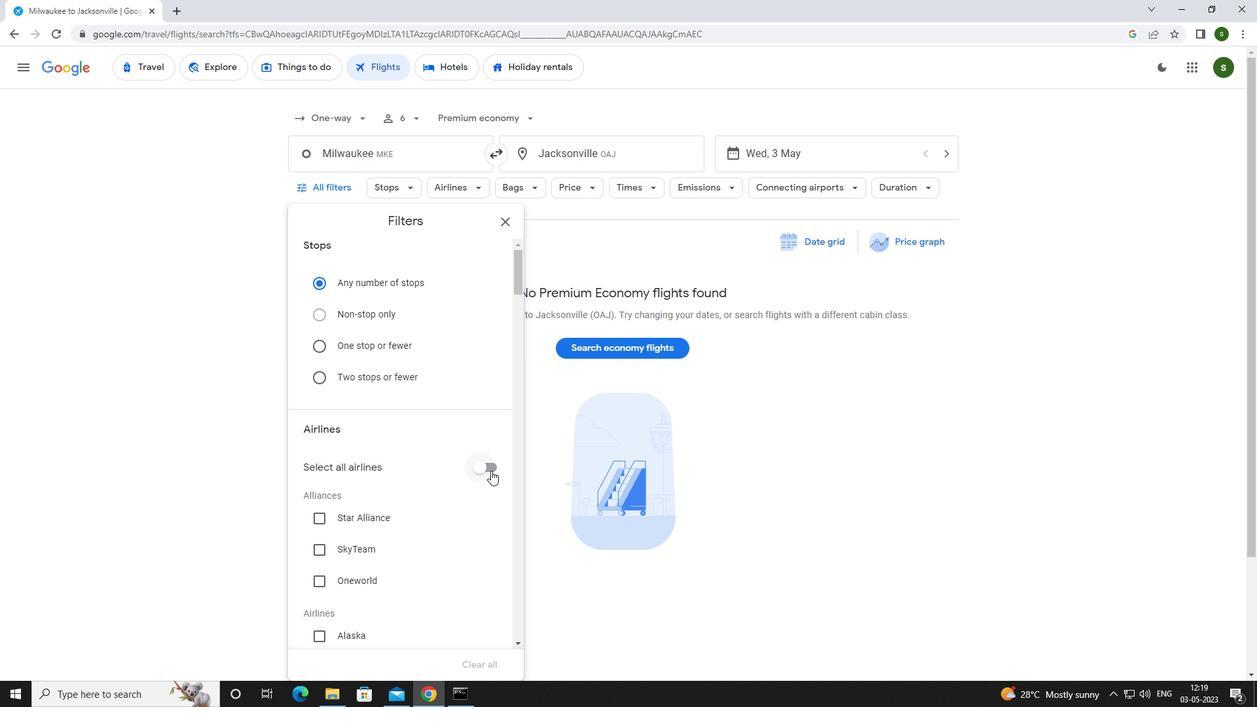 
Action: Mouse scrolled (492, 470) with delta (0, 0)
Screenshot: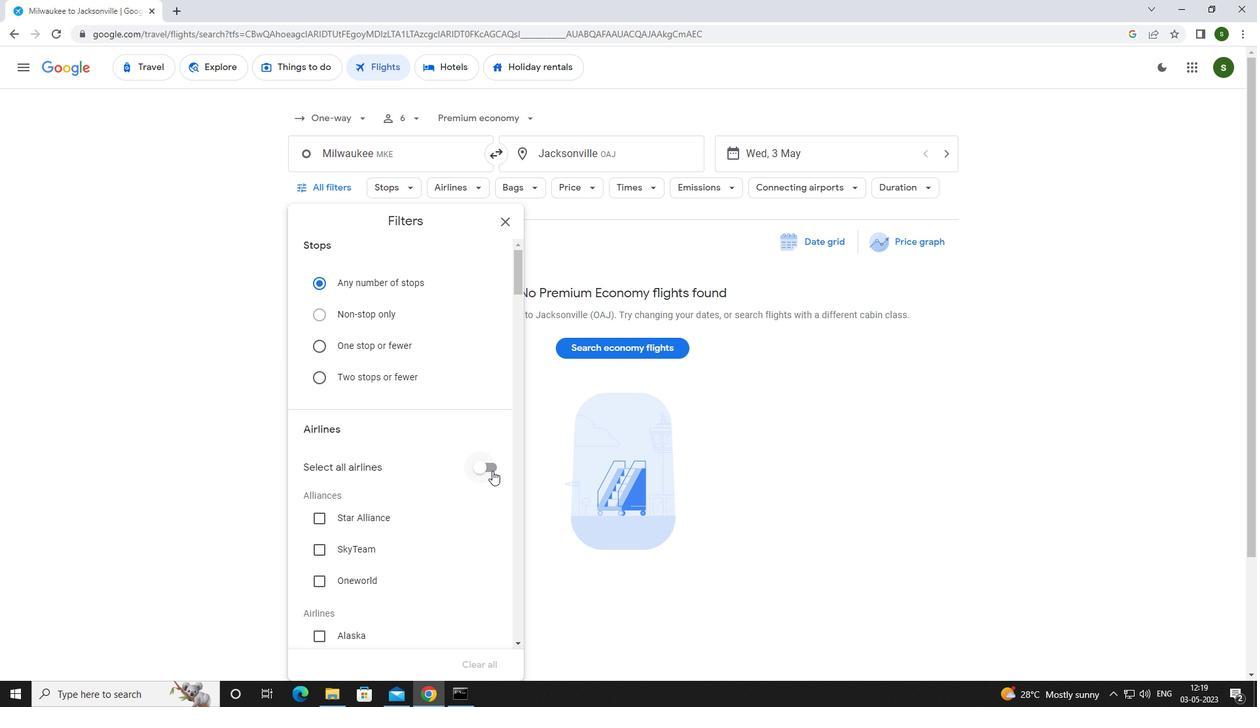 
Action: Mouse scrolled (492, 470) with delta (0, 0)
Screenshot: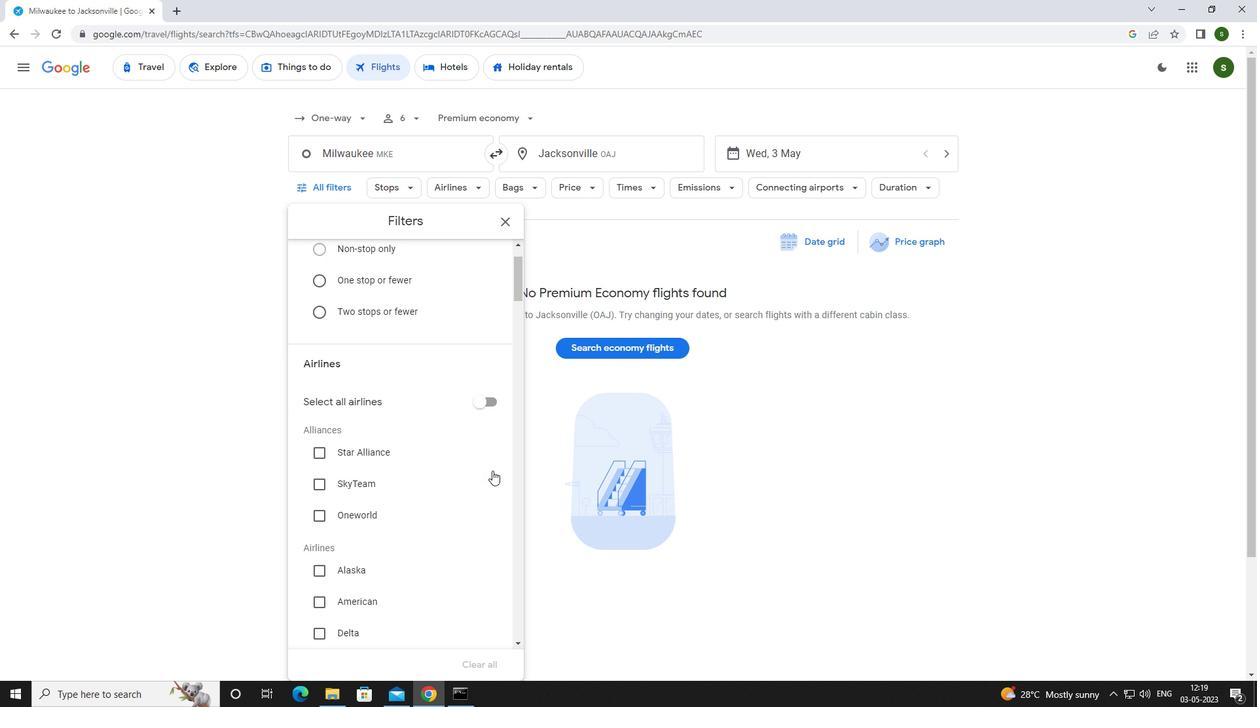 
Action: Mouse scrolled (492, 470) with delta (0, 0)
Screenshot: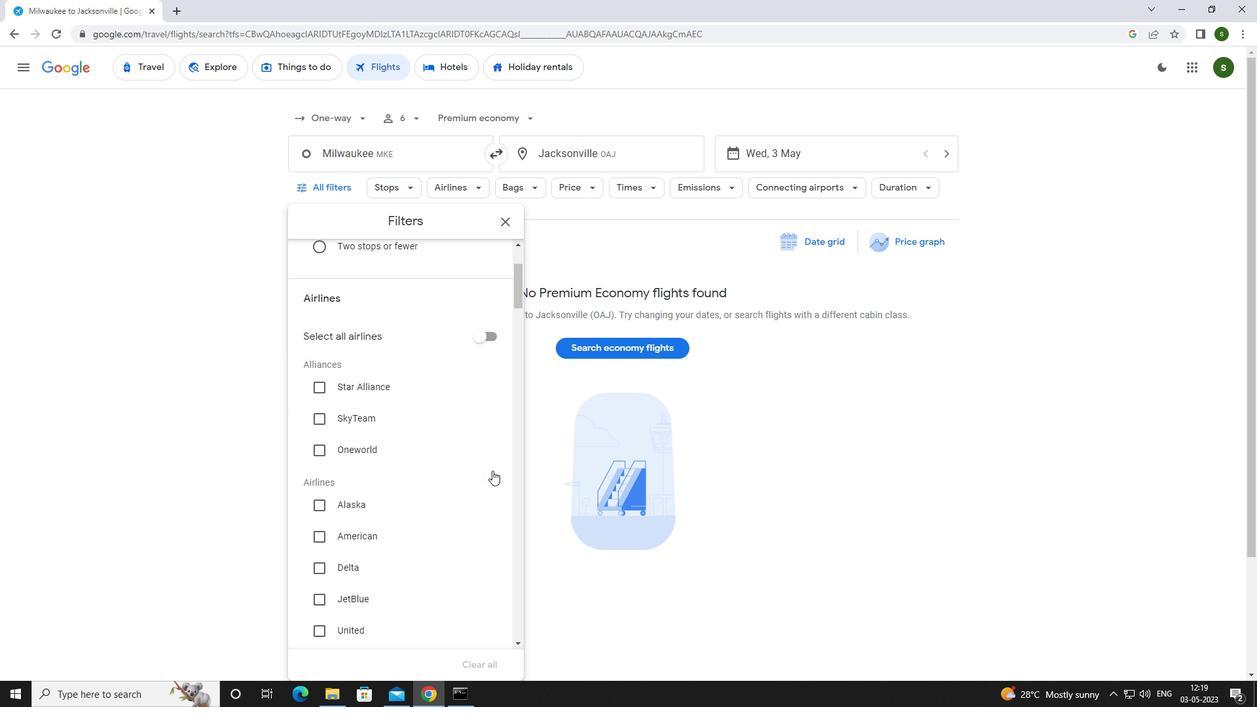 
Action: Mouse scrolled (492, 470) with delta (0, 0)
Screenshot: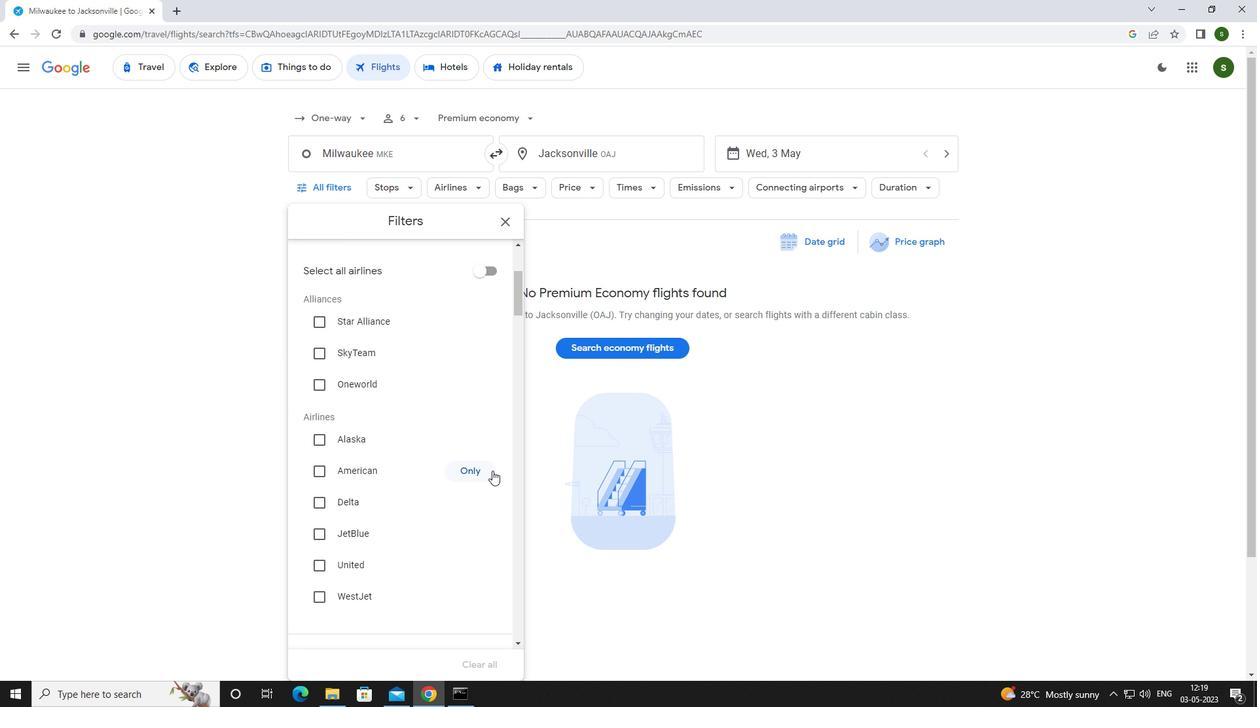 
Action: Mouse scrolled (492, 470) with delta (0, 0)
Screenshot: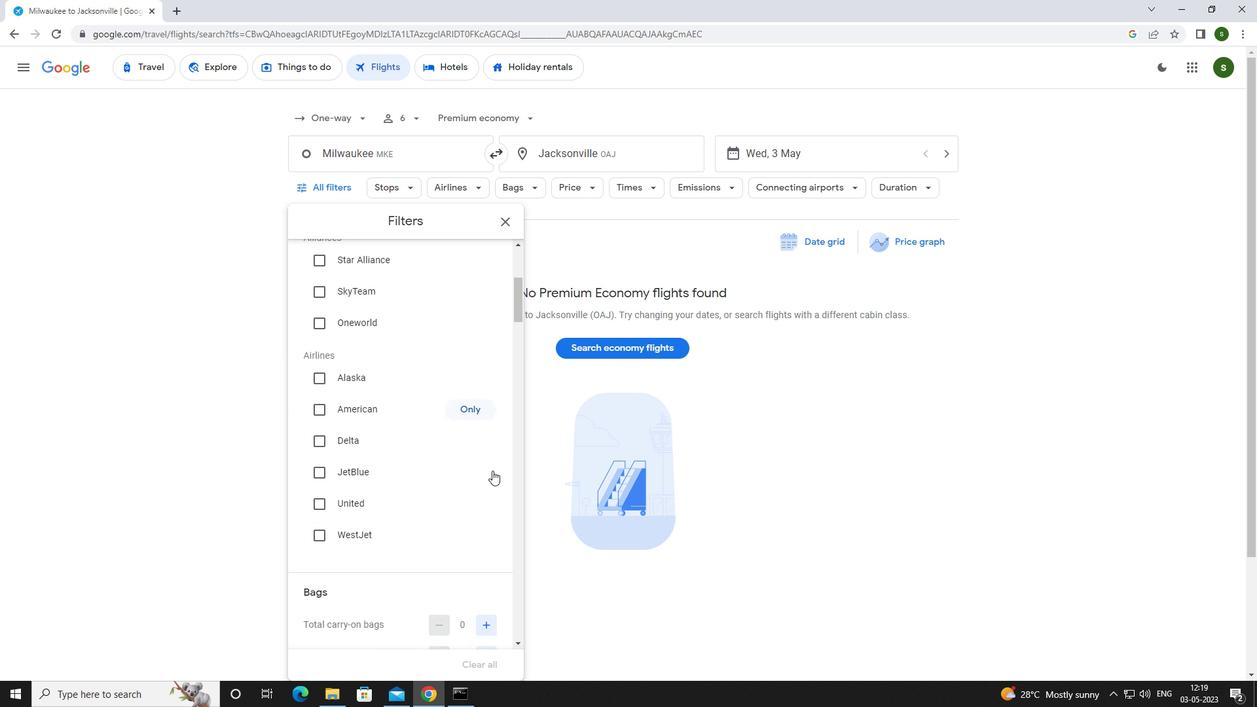 
Action: Mouse scrolled (492, 470) with delta (0, 0)
Screenshot: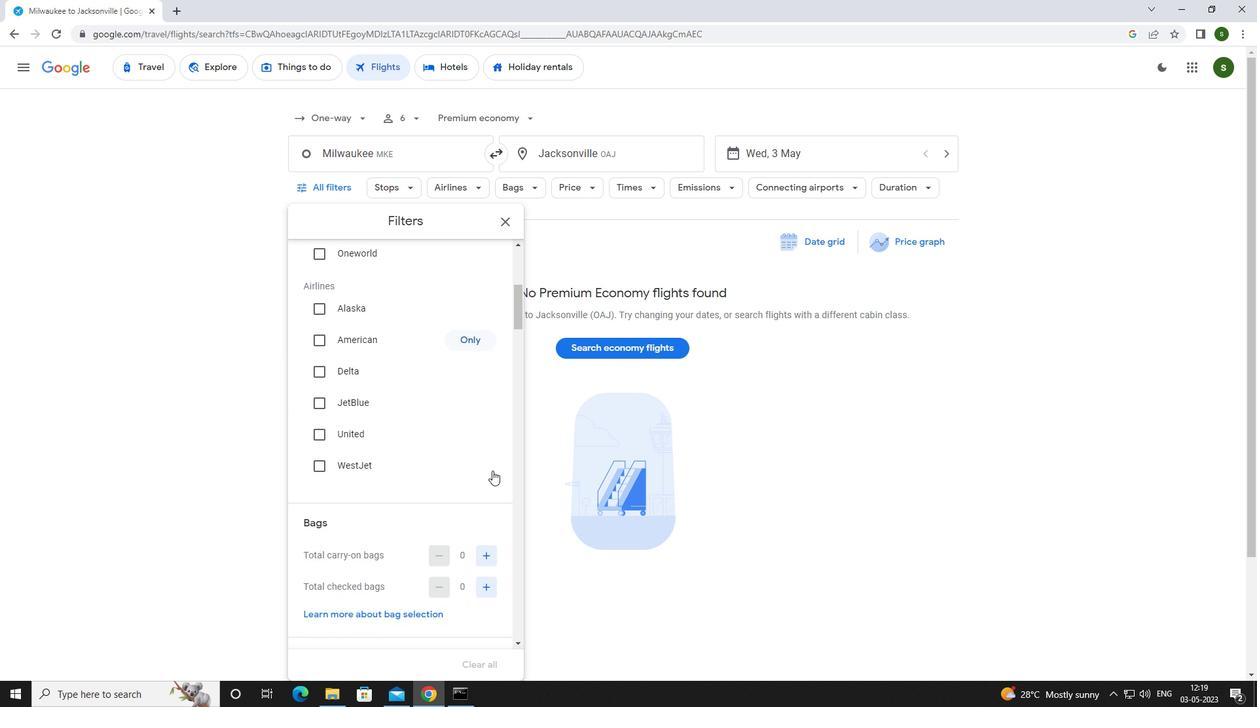 
Action: Mouse moved to (482, 491)
Screenshot: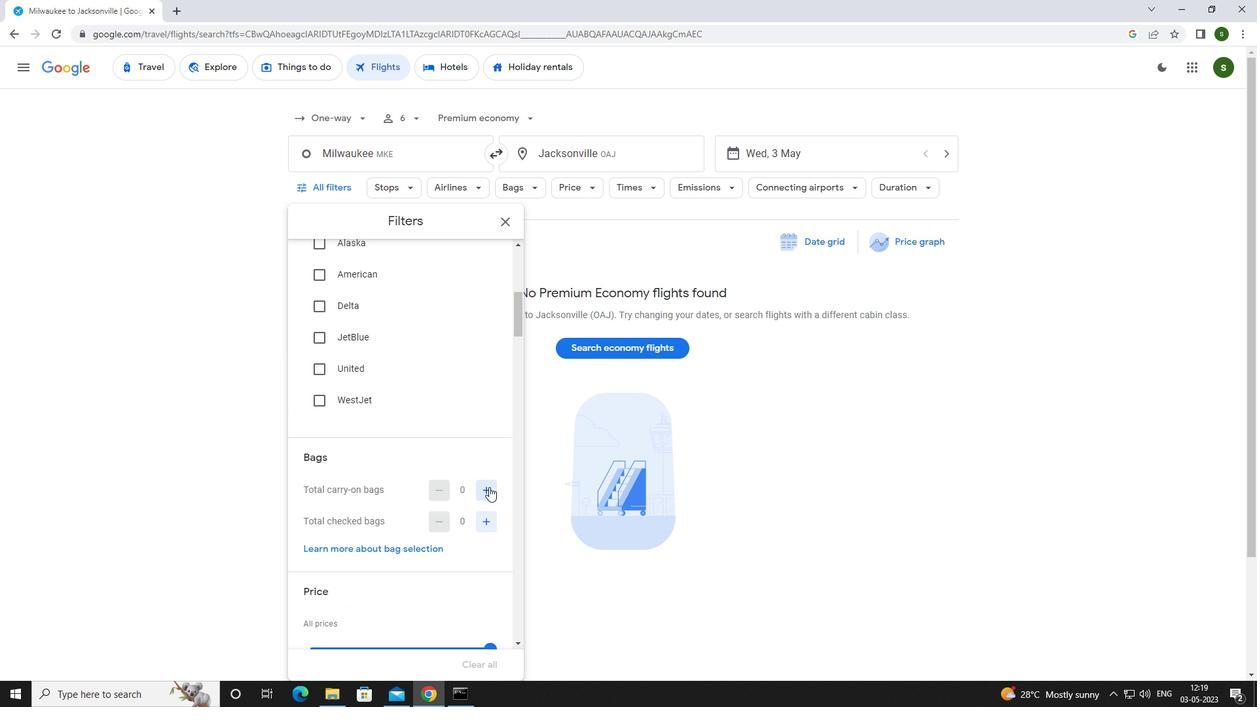 
Action: Mouse pressed left at (482, 491)
Screenshot: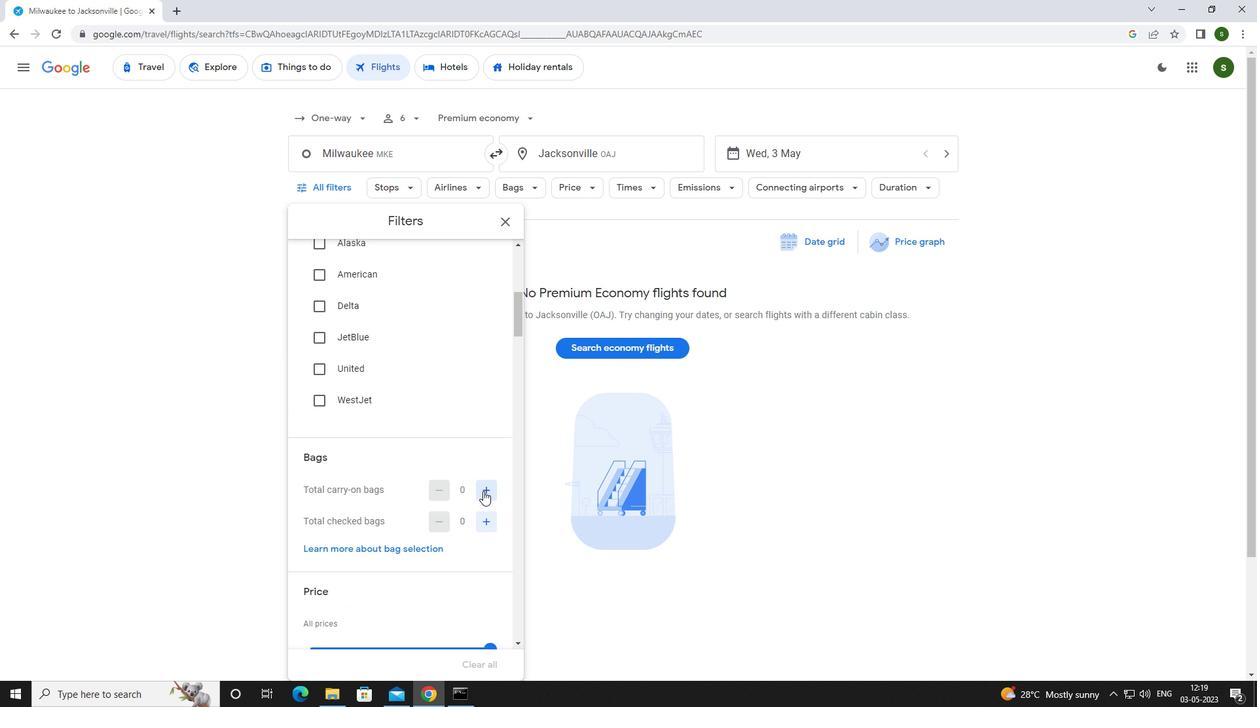 
Action: Mouse scrolled (482, 491) with delta (0, 0)
Screenshot: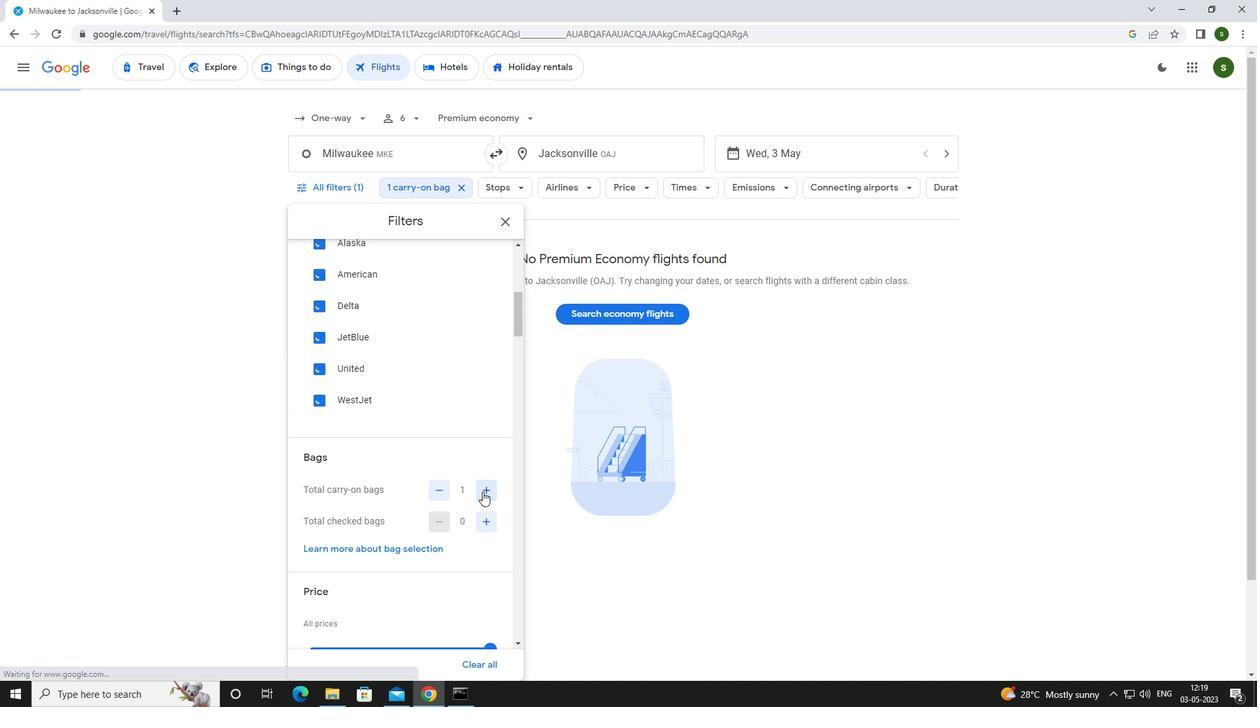 
Action: Mouse scrolled (482, 491) with delta (0, 0)
Screenshot: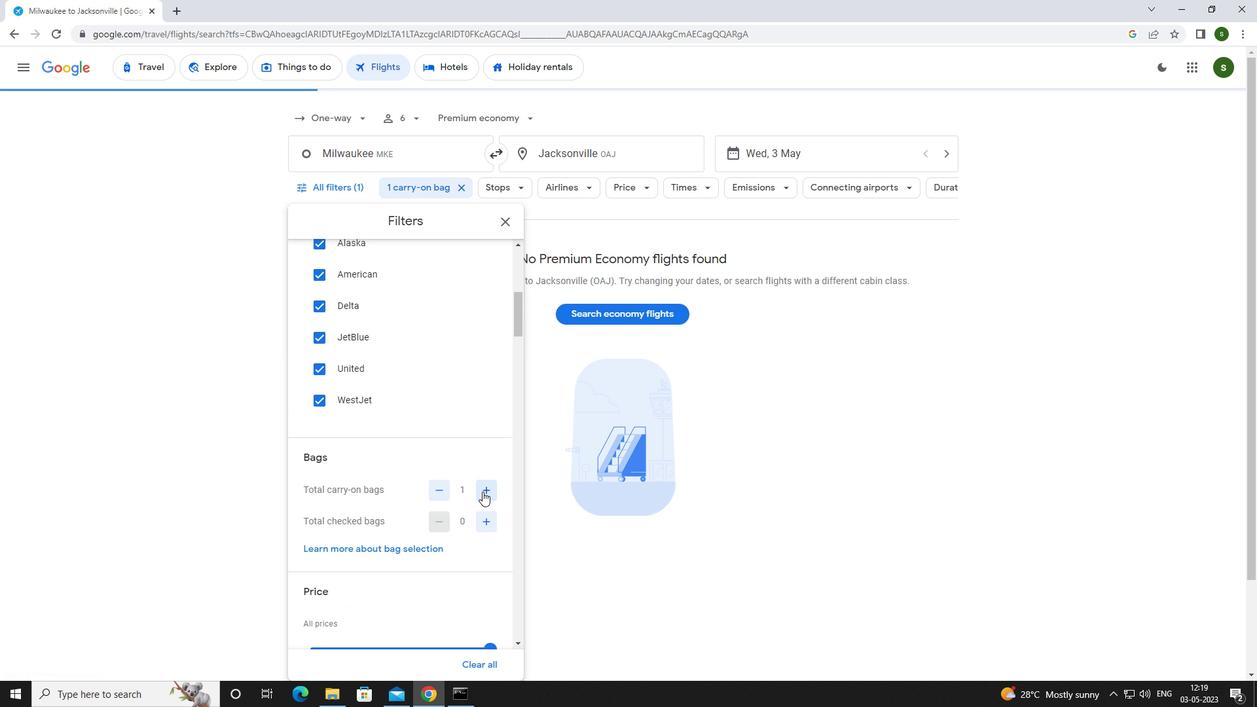 
Action: Mouse moved to (489, 521)
Screenshot: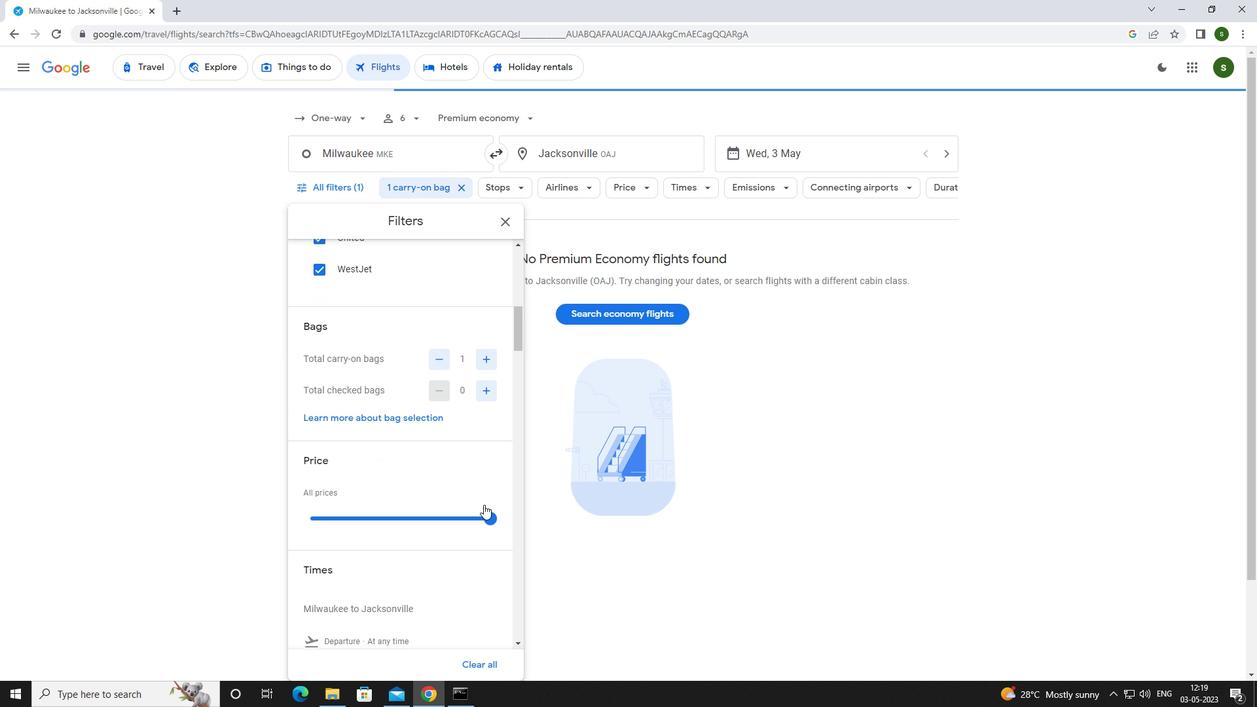 
Action: Mouse pressed left at (489, 521)
Screenshot: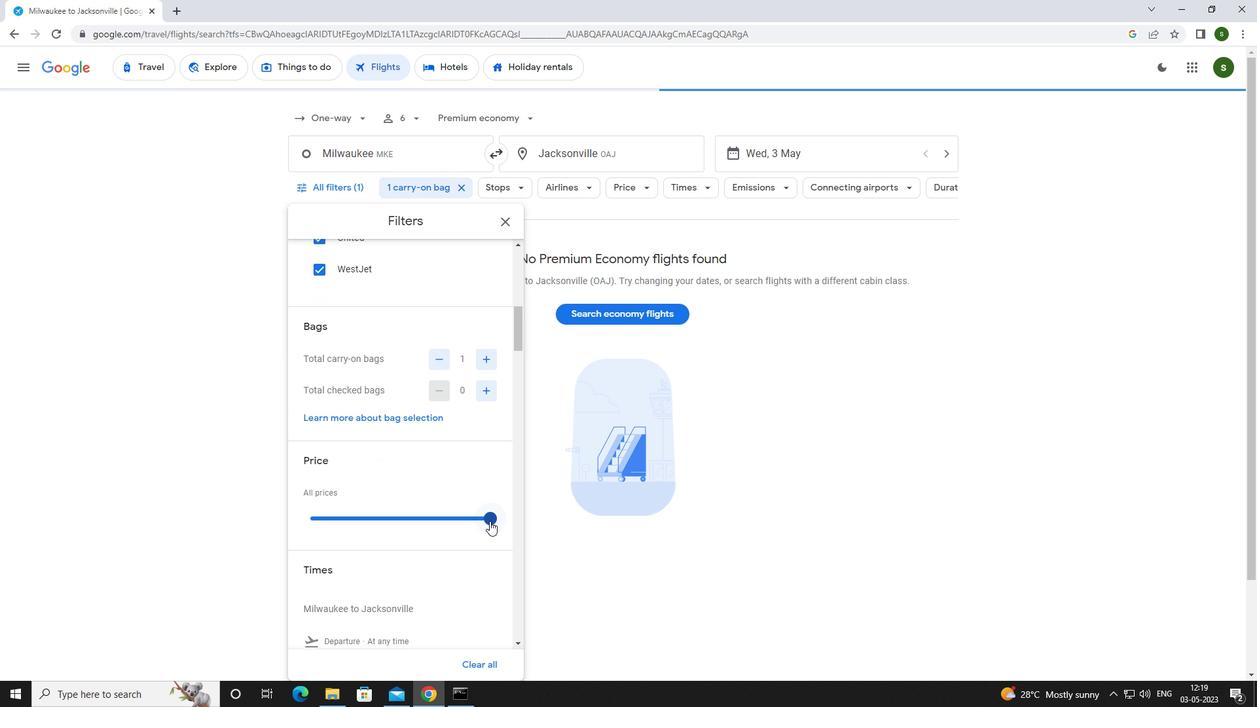 
Action: Mouse moved to (490, 520)
Screenshot: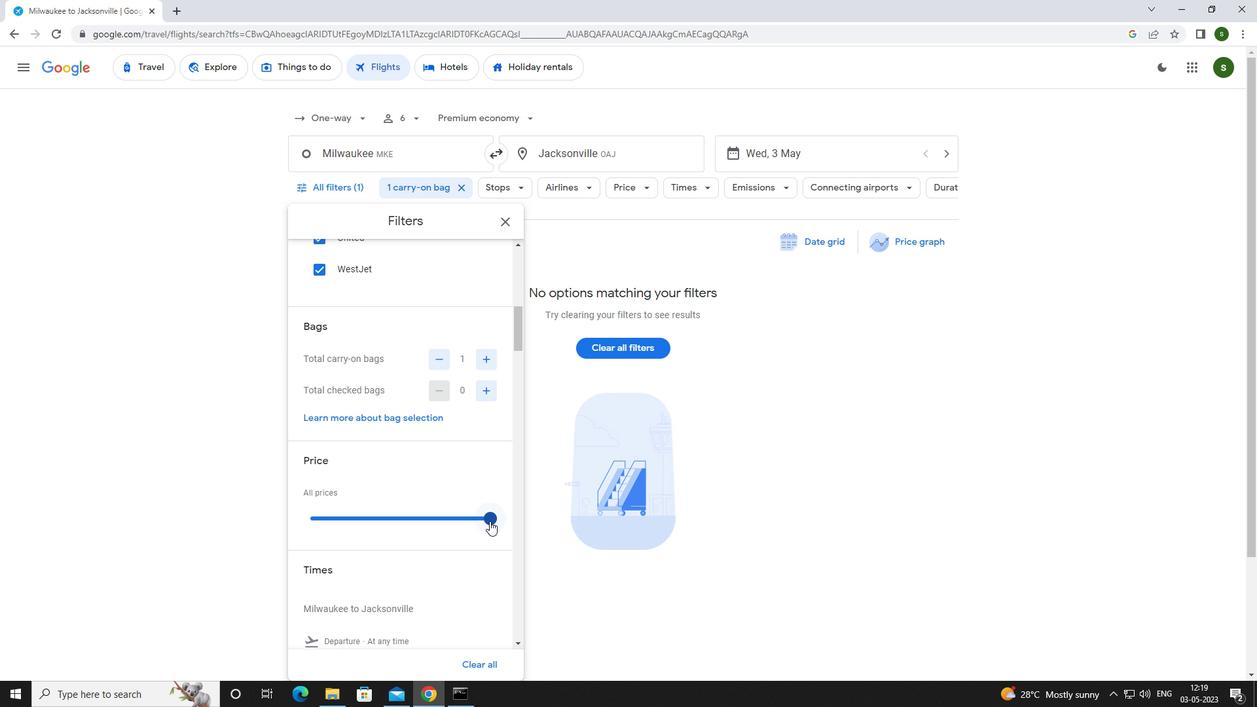 
Action: Mouse scrolled (490, 519) with delta (0, 0)
Screenshot: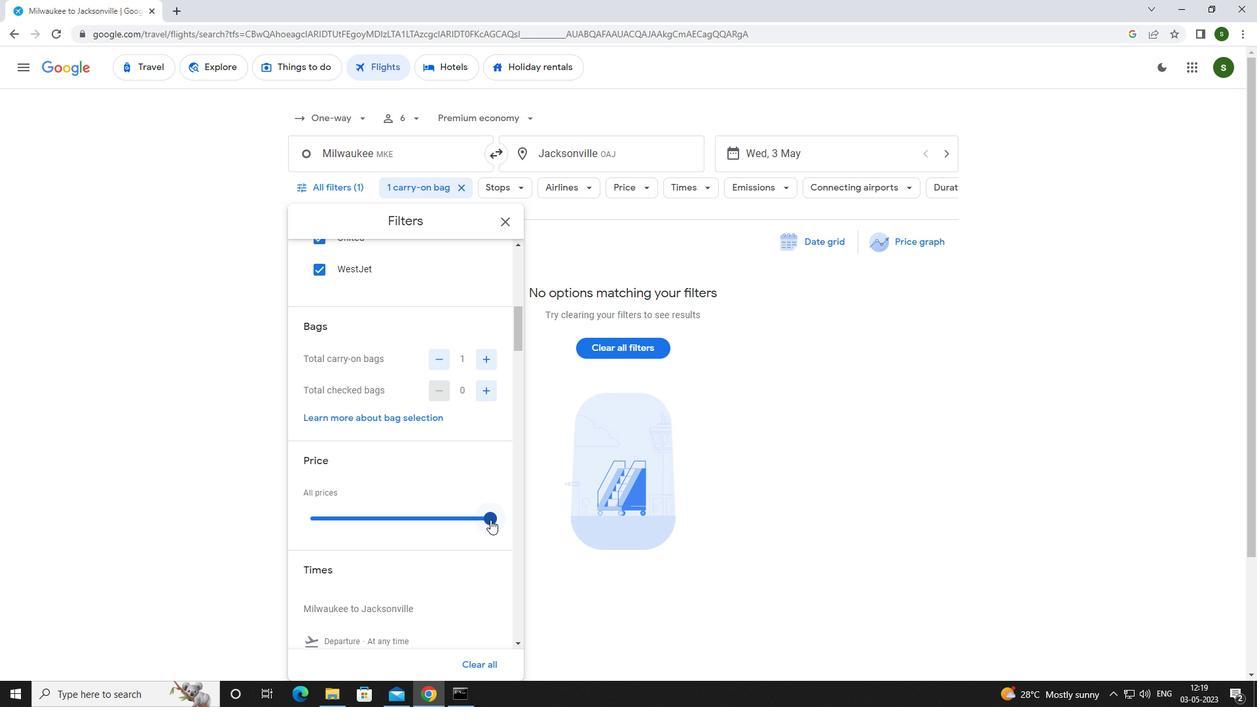 
Action: Mouse scrolled (490, 519) with delta (0, 0)
Screenshot: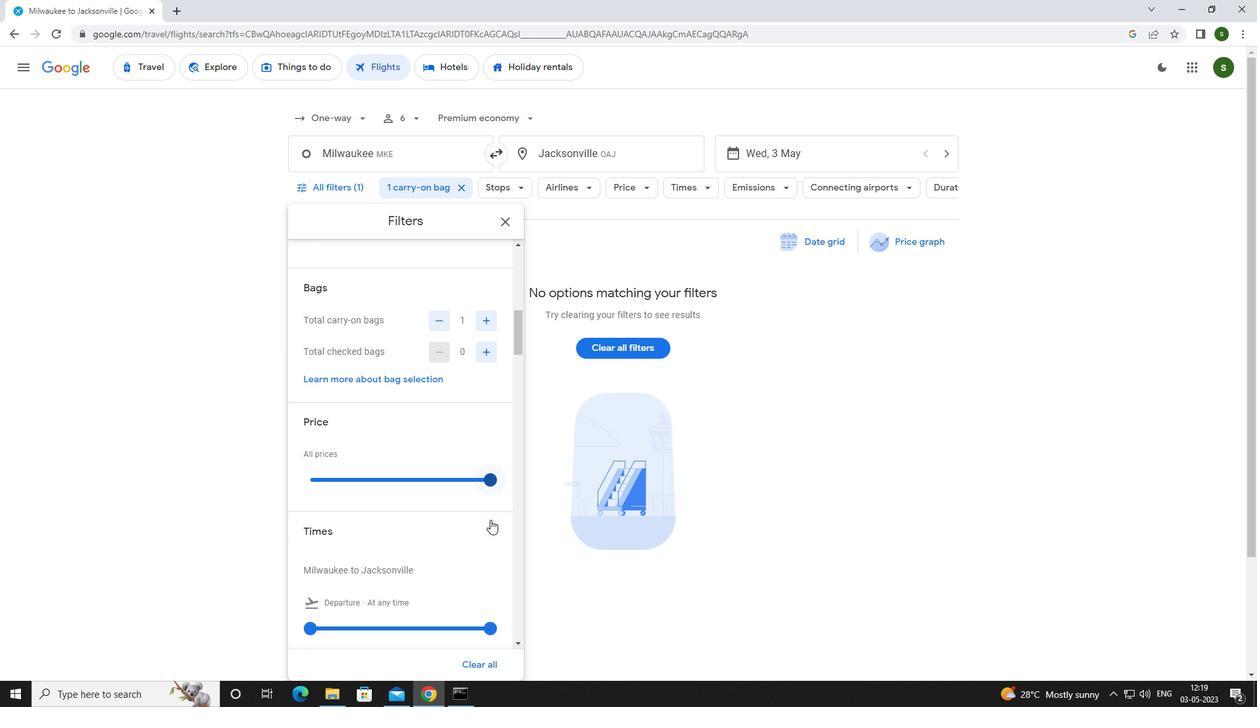 
Action: Mouse moved to (312, 537)
Screenshot: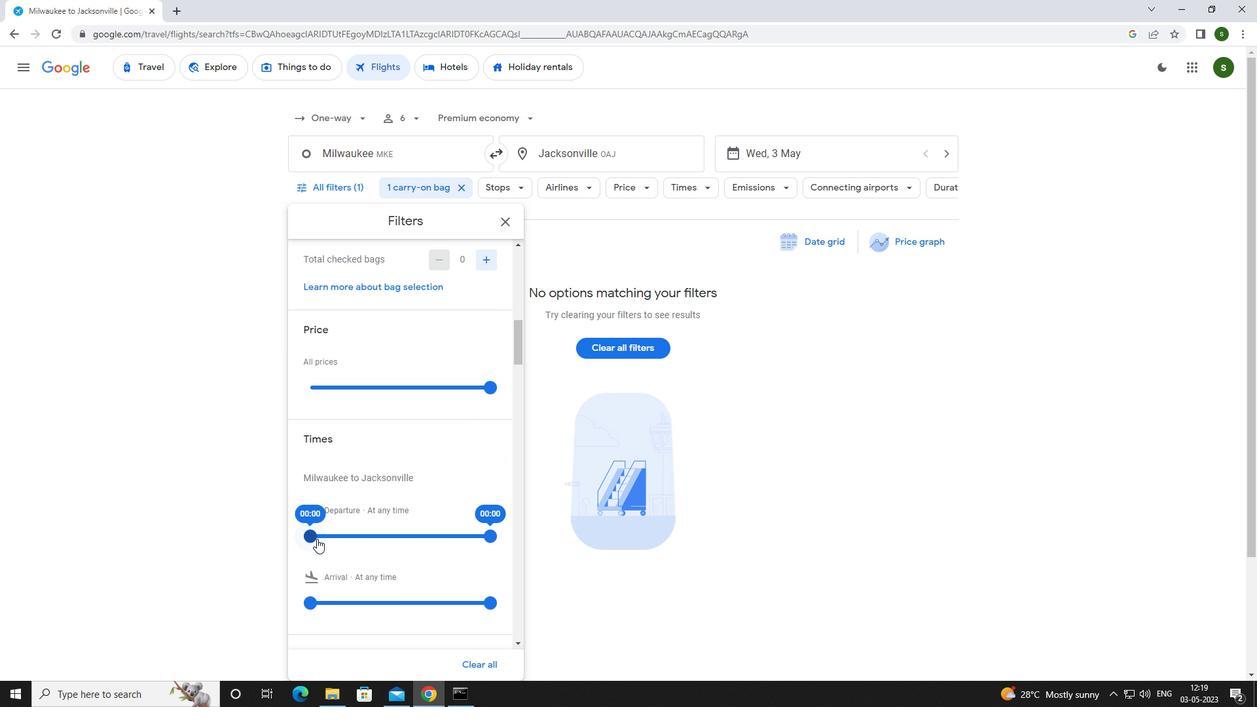 
Action: Mouse pressed left at (312, 537)
Screenshot: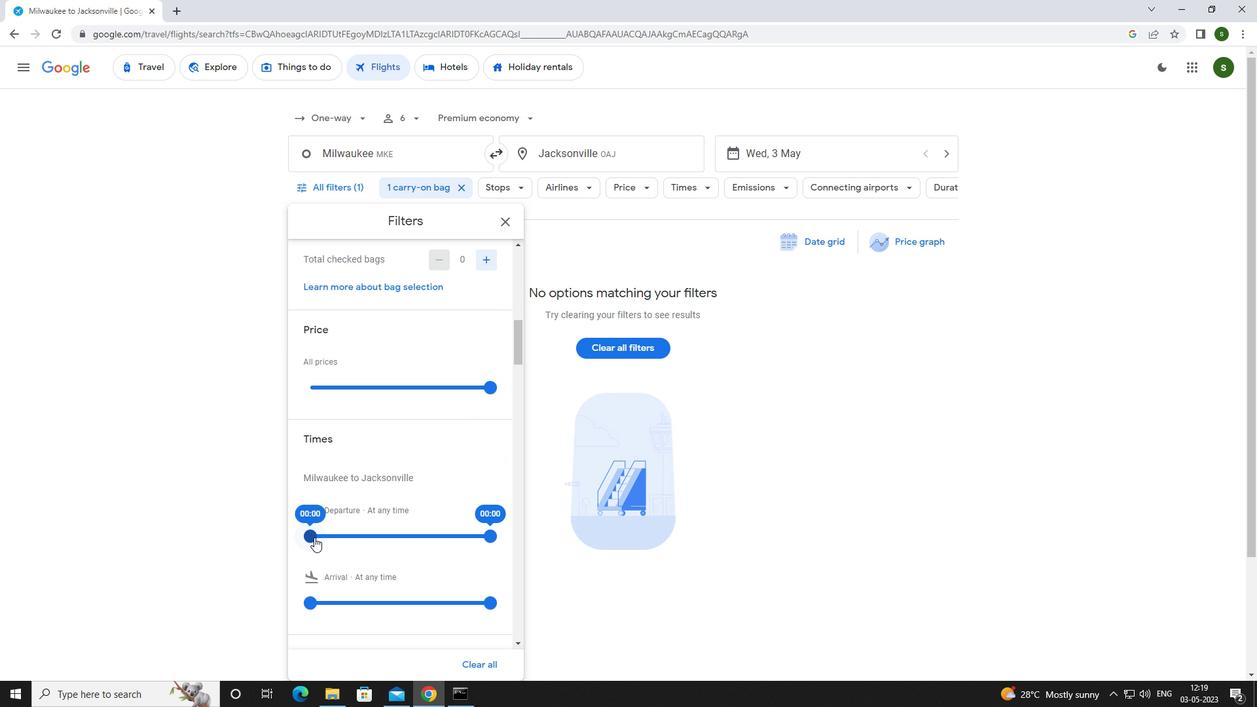 
Action: Mouse moved to (729, 464)
Screenshot: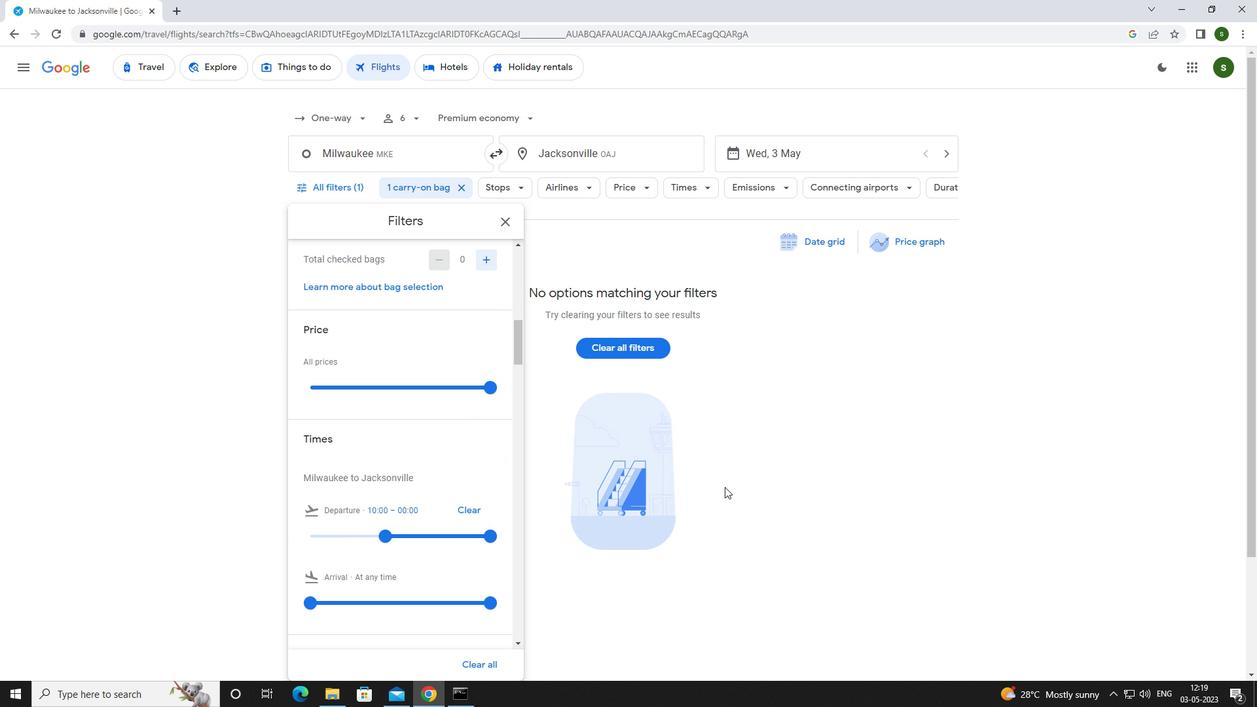 
Action: Mouse pressed left at (729, 464)
Screenshot: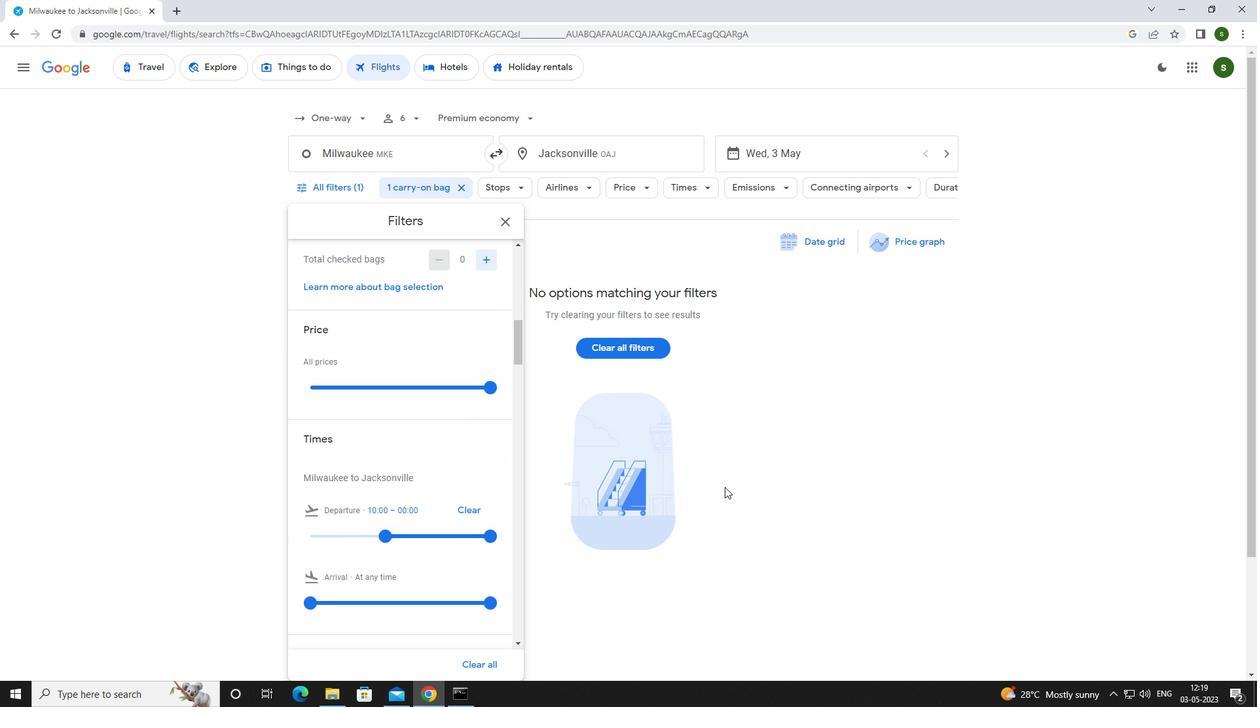 
Action: Mouse moved to (729, 463)
Screenshot: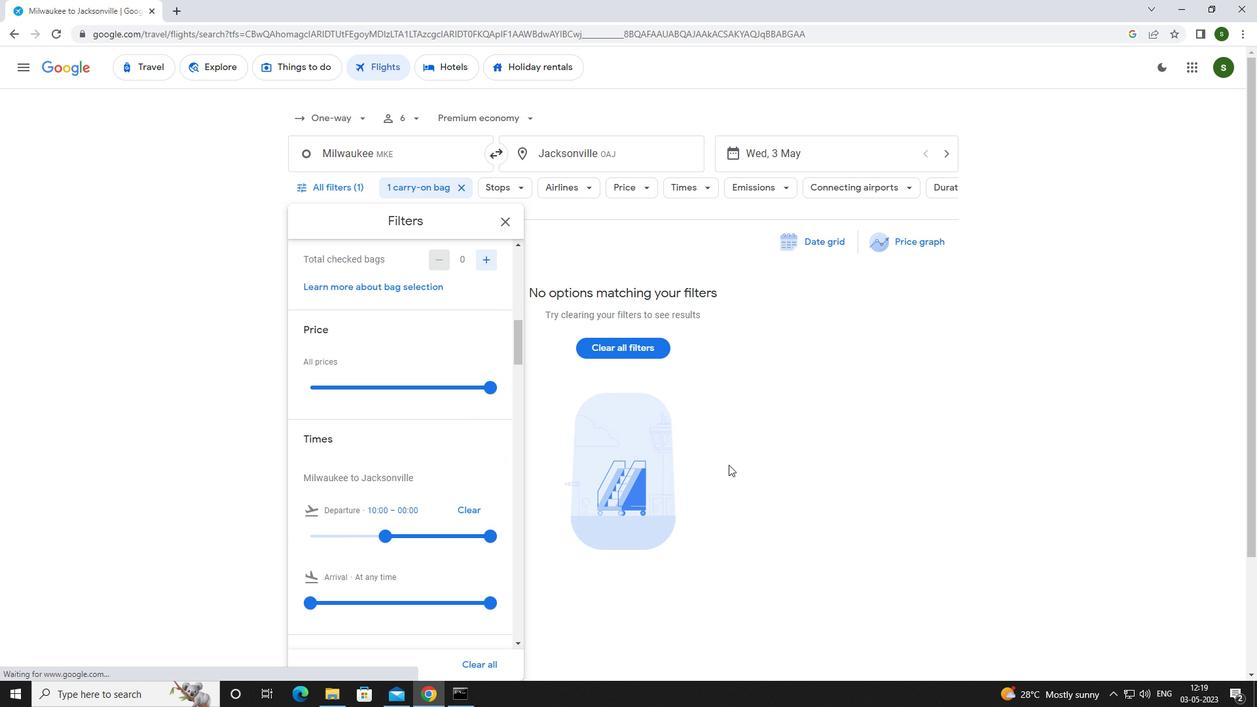 
